 Task: Add an event with the title Second Marketing Campaign Planning, date '2023/11/21', time 9:15 AM to 11:15 AMand add a description: A Monthly Financial Review is a recurring meeting or process where the financial performance and health of an organization are assessed and analyzed. It provides a comprehensive overview of the company's financial status, including revenue, expenses, profitability, cash flow, and key financial metrics.Select event color  Sage . Add location for the event as: 321 Cap Ferrat, France, logged in from the account softage.7@softage.netand send the event invitation to softage.1@softage.net and softage.2@softage.net. Set a reminder for the event Doesn't repeat
Action: Mouse moved to (59, 83)
Screenshot: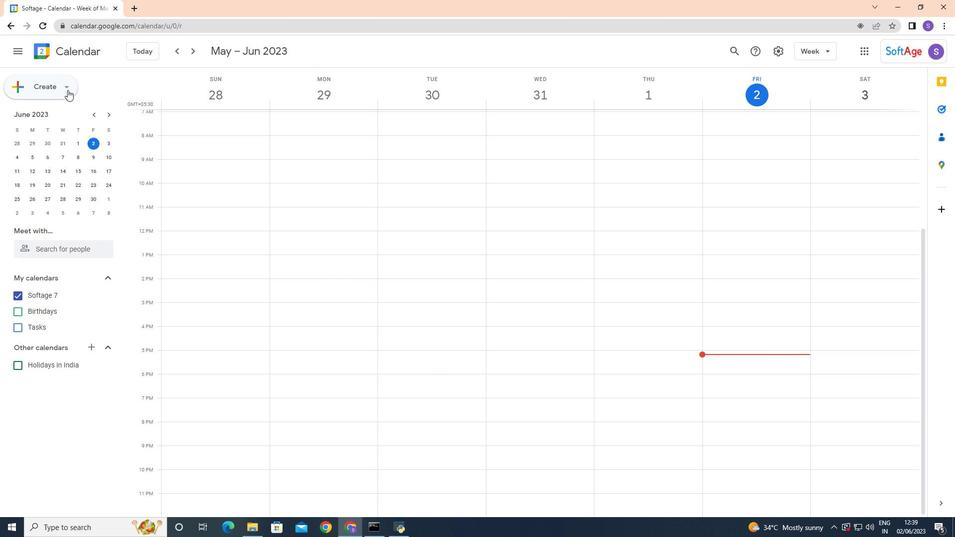 
Action: Mouse pressed left at (59, 83)
Screenshot: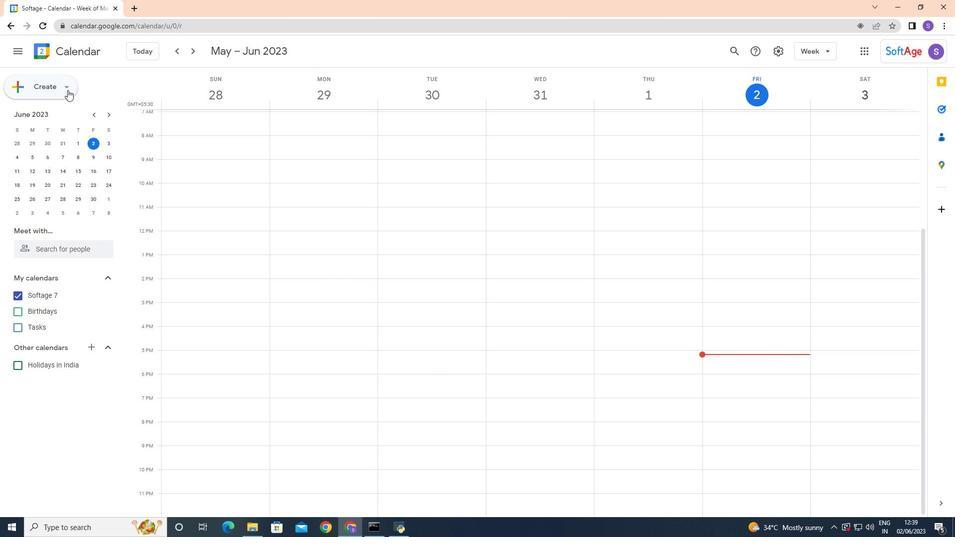 
Action: Mouse moved to (61, 112)
Screenshot: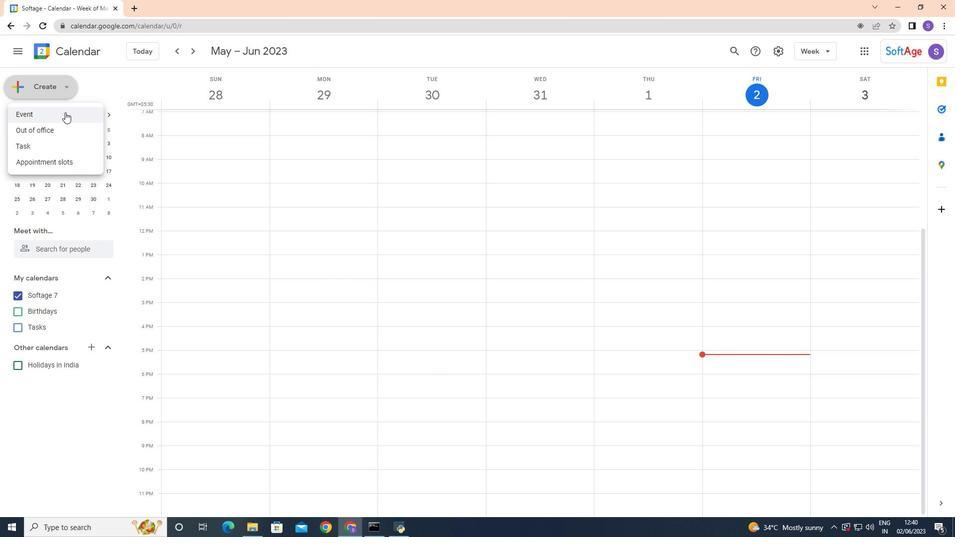 
Action: Mouse pressed left at (61, 112)
Screenshot: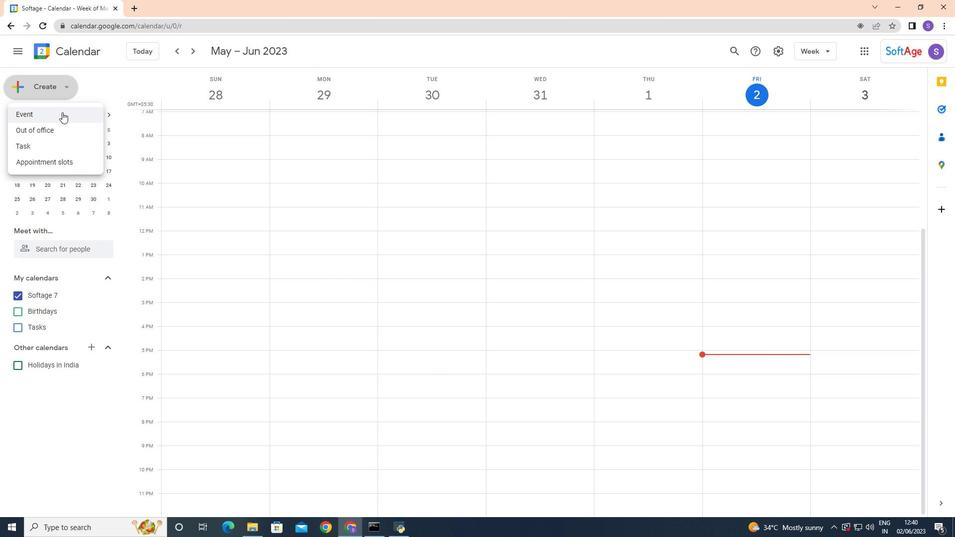 
Action: Mouse moved to (620, 391)
Screenshot: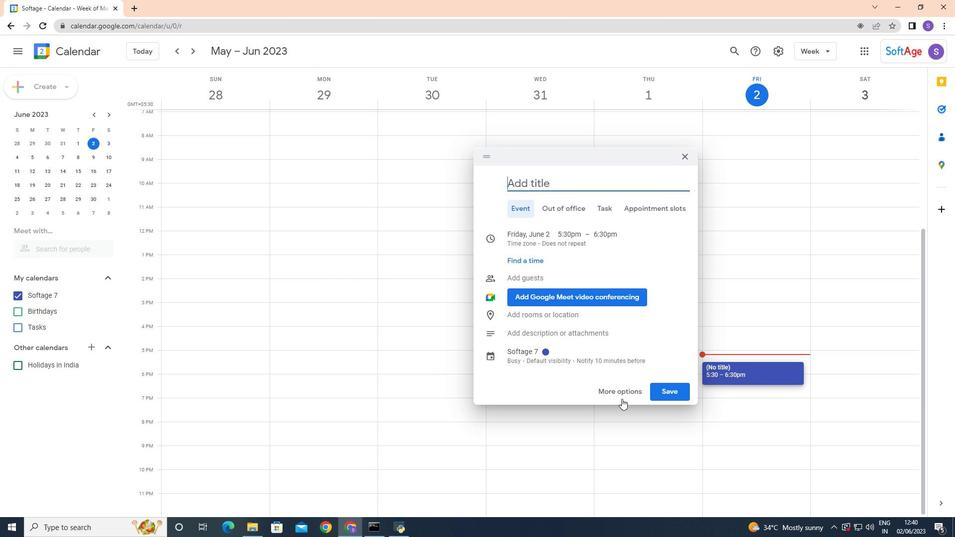 
Action: Mouse pressed left at (620, 391)
Screenshot: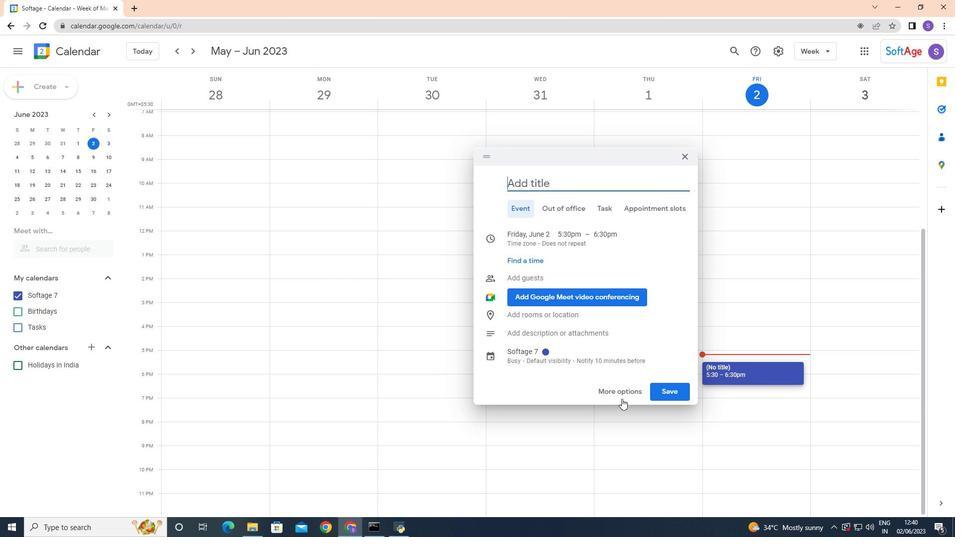 
Action: Mouse moved to (126, 57)
Screenshot: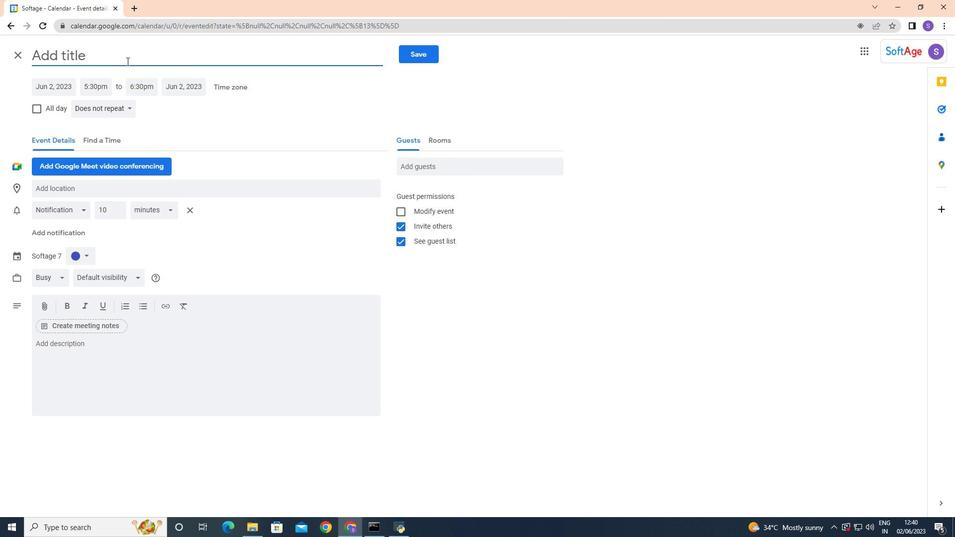 
Action: Mouse pressed left at (126, 57)
Screenshot: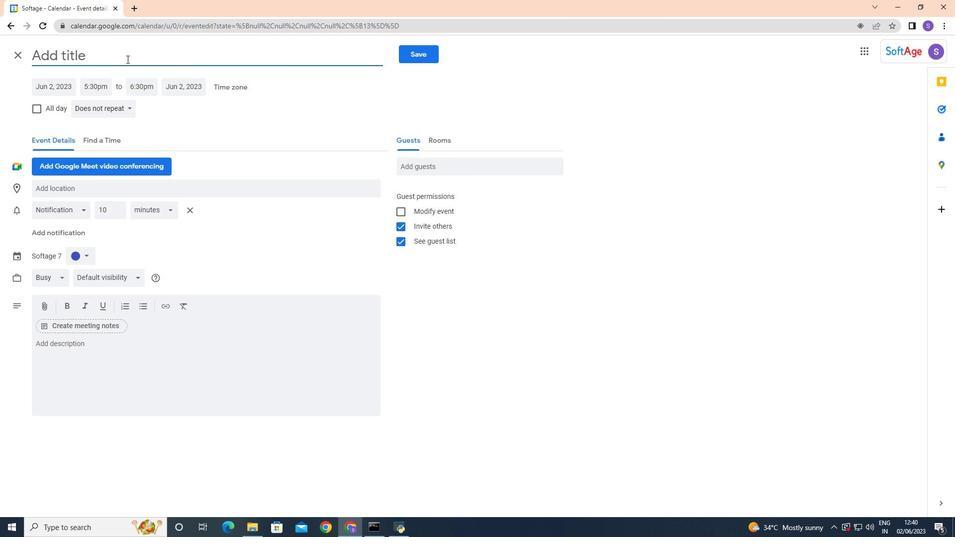 
Action: Key pressed <Key.shift>Second<Key.space><Key.shift>Marketing<Key.space><Key.shift>Campaign<Key.space><Key.shift>Planning
Screenshot: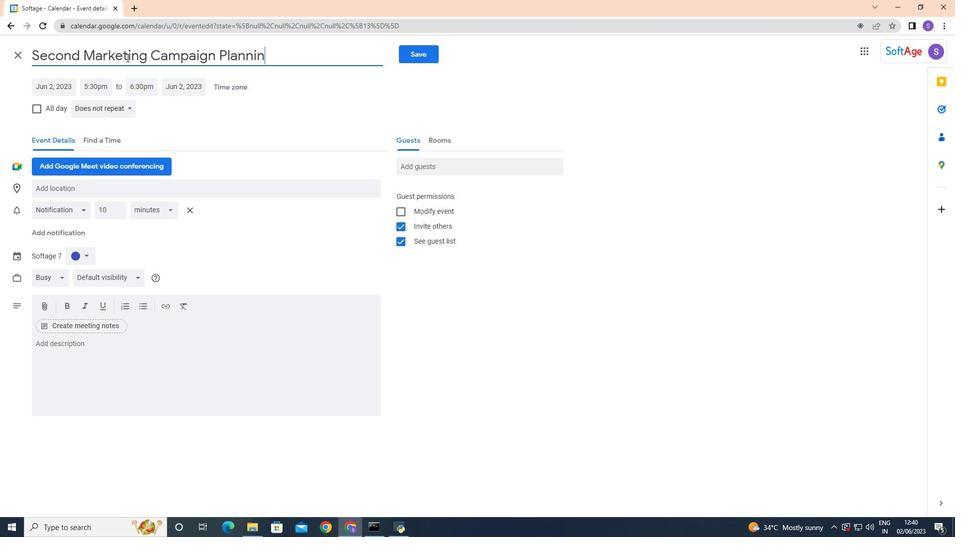 
Action: Mouse moved to (217, 115)
Screenshot: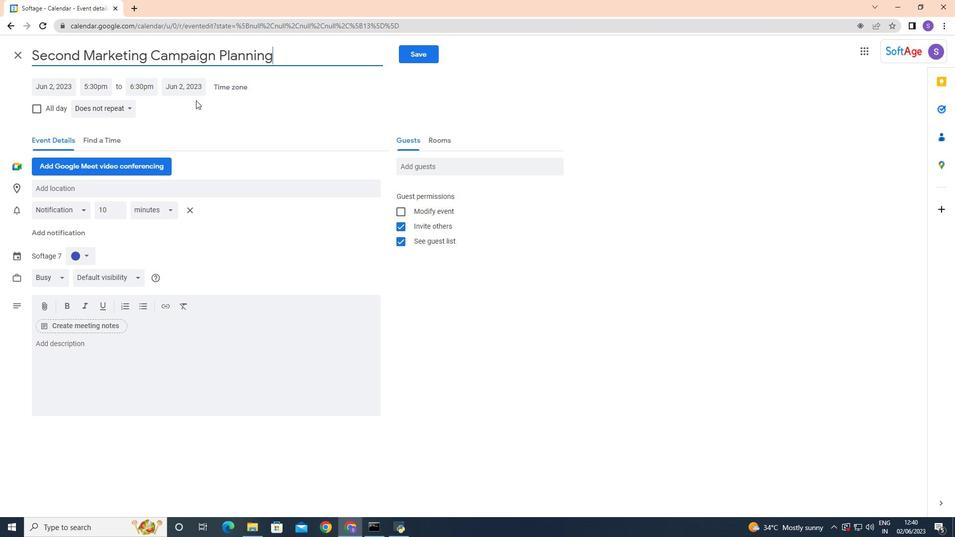 
Action: Mouse pressed left at (217, 115)
Screenshot: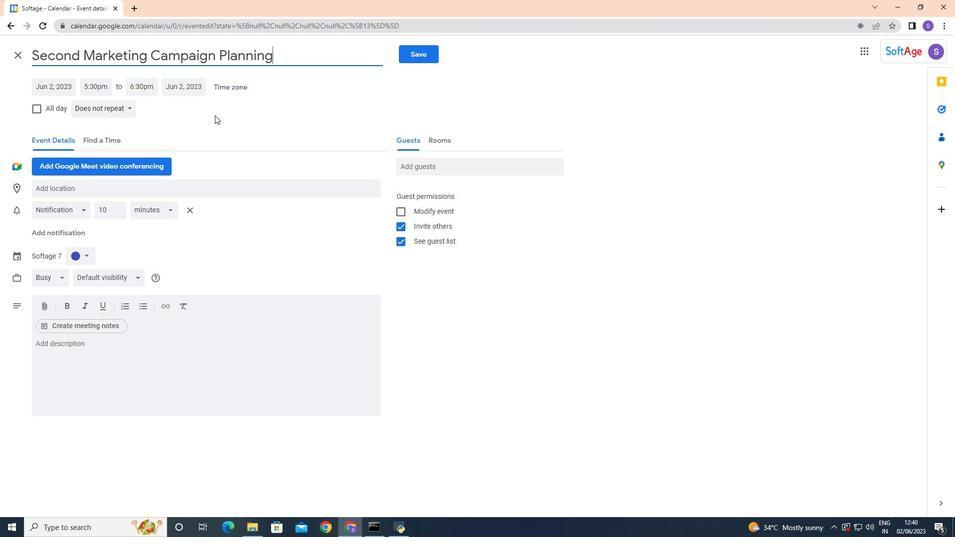 
Action: Mouse moved to (65, 85)
Screenshot: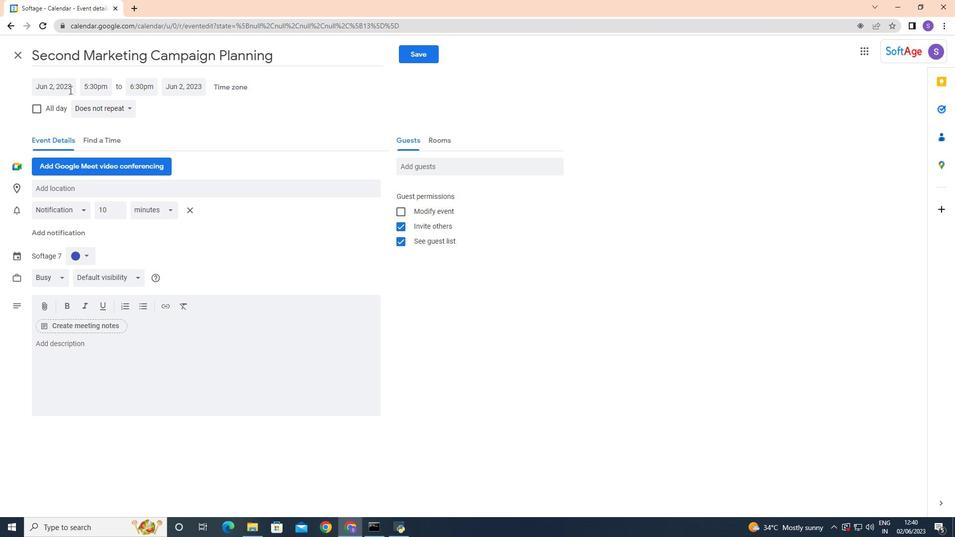
Action: Mouse pressed left at (65, 85)
Screenshot: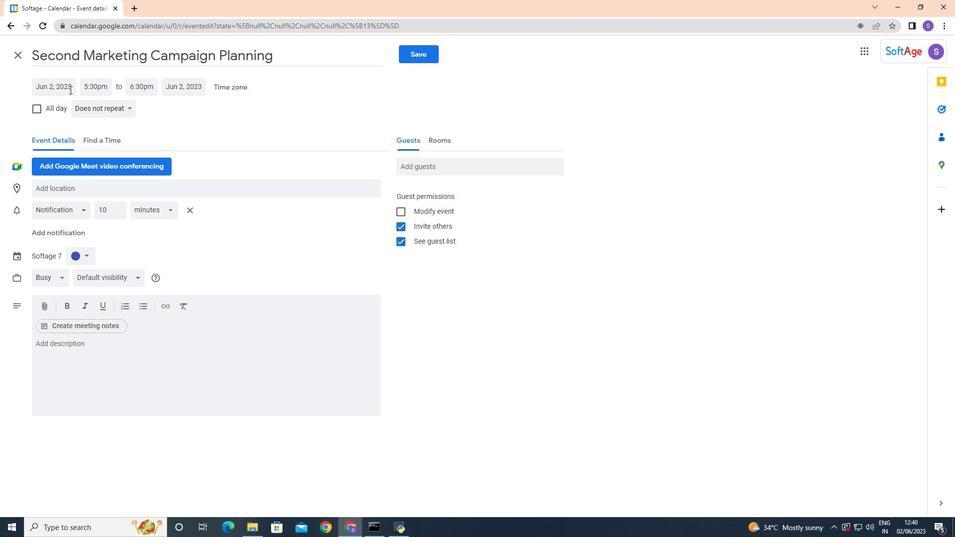 
Action: Mouse moved to (159, 107)
Screenshot: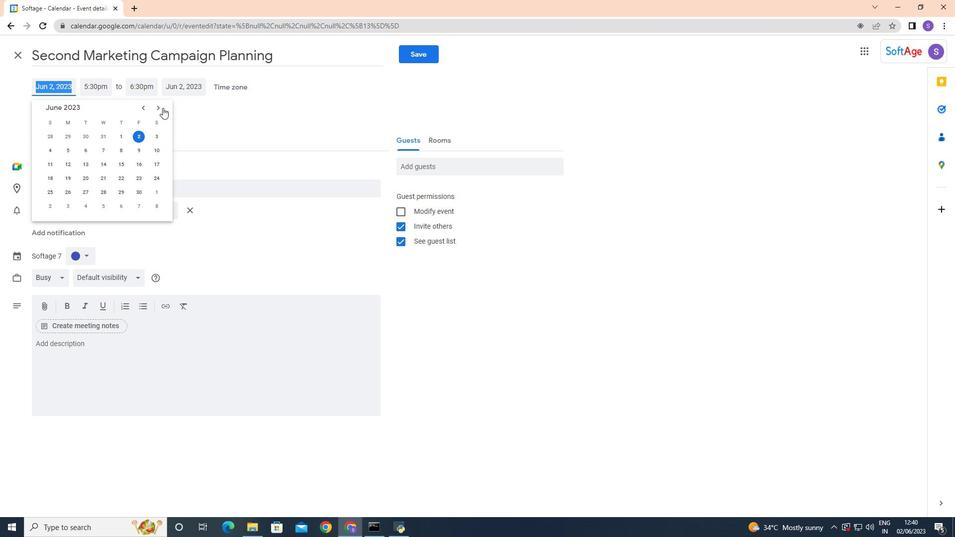 
Action: Mouse pressed left at (159, 107)
Screenshot: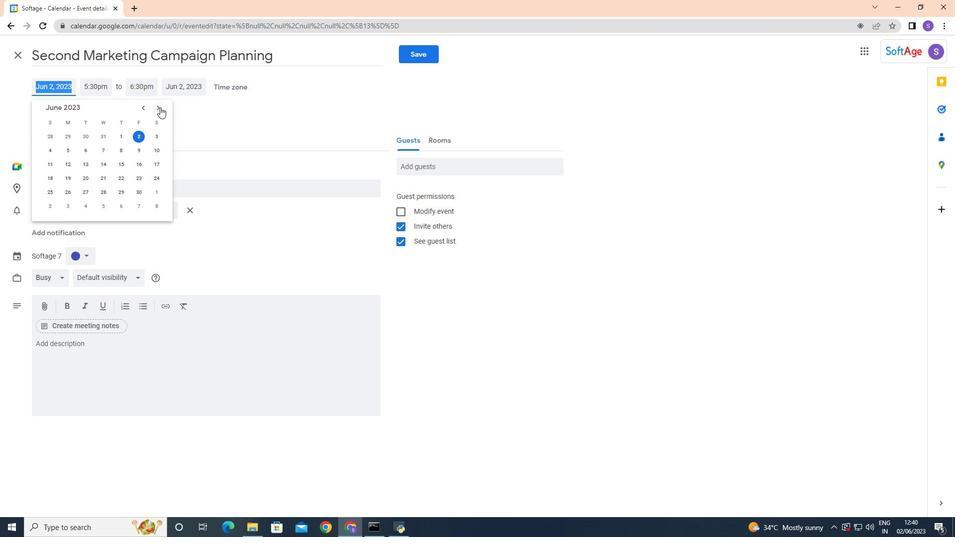 
Action: Mouse pressed left at (159, 107)
Screenshot: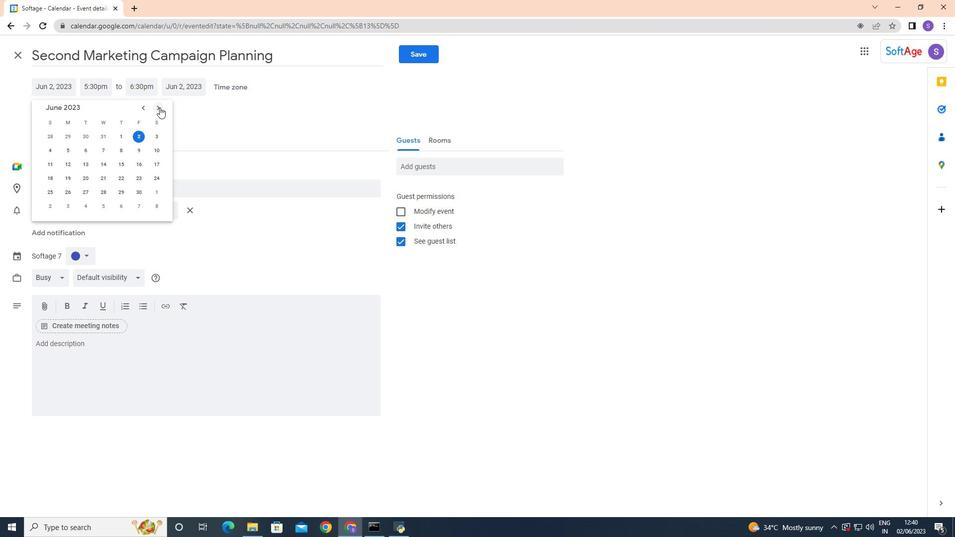 
Action: Mouse pressed left at (159, 107)
Screenshot: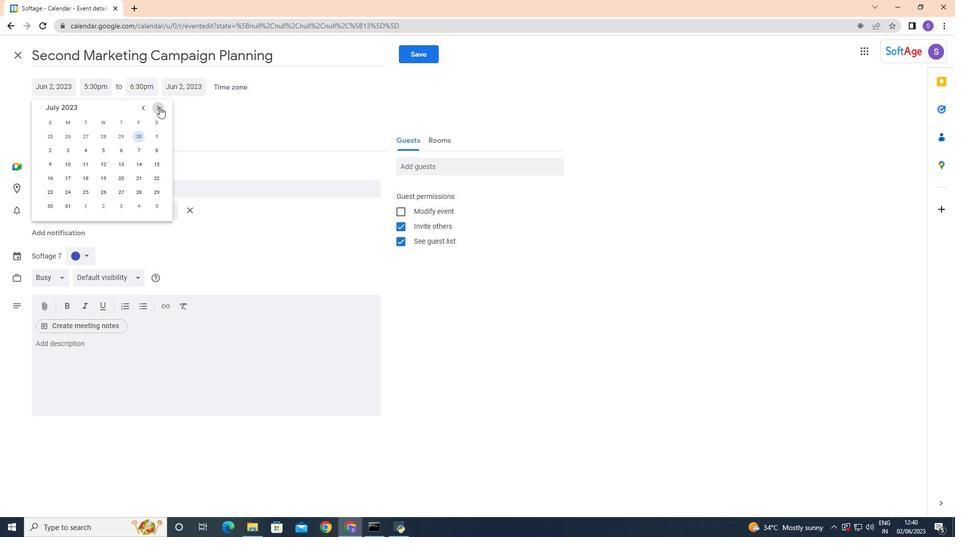 
Action: Mouse pressed left at (159, 107)
Screenshot: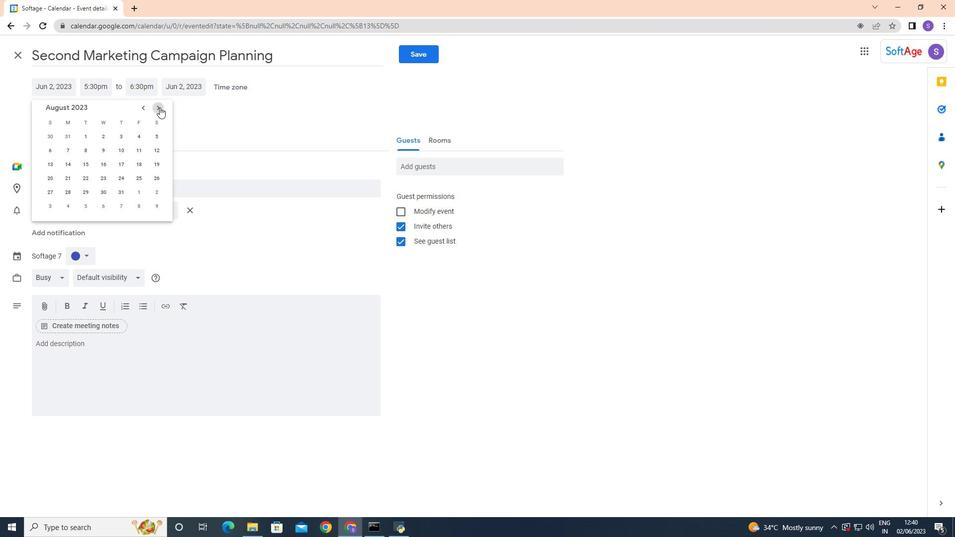 
Action: Mouse pressed left at (159, 107)
Screenshot: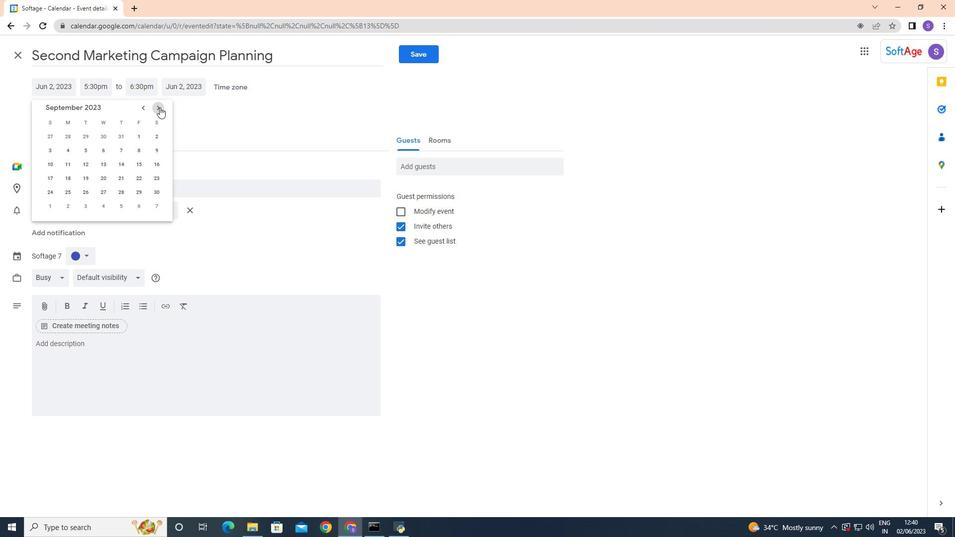 
Action: Mouse moved to (87, 178)
Screenshot: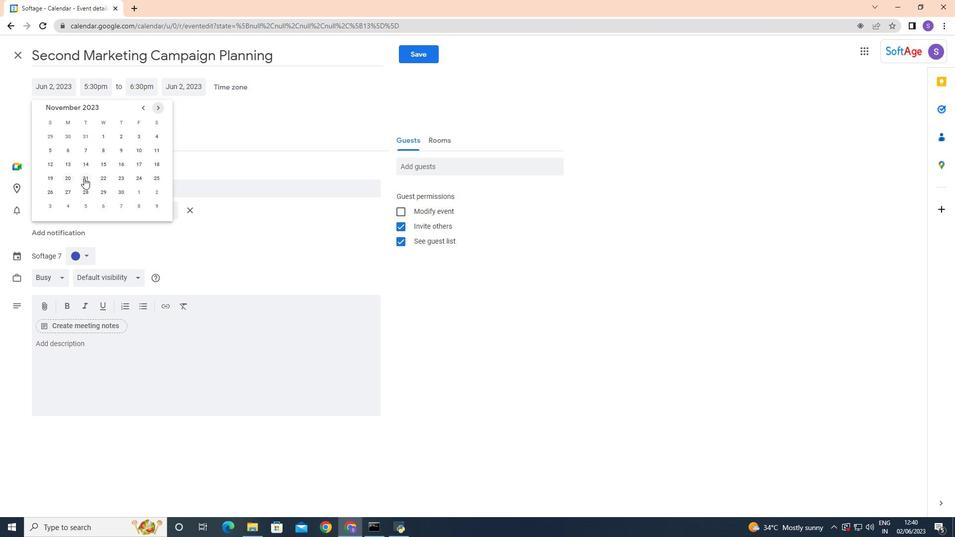 
Action: Mouse pressed left at (87, 178)
Screenshot: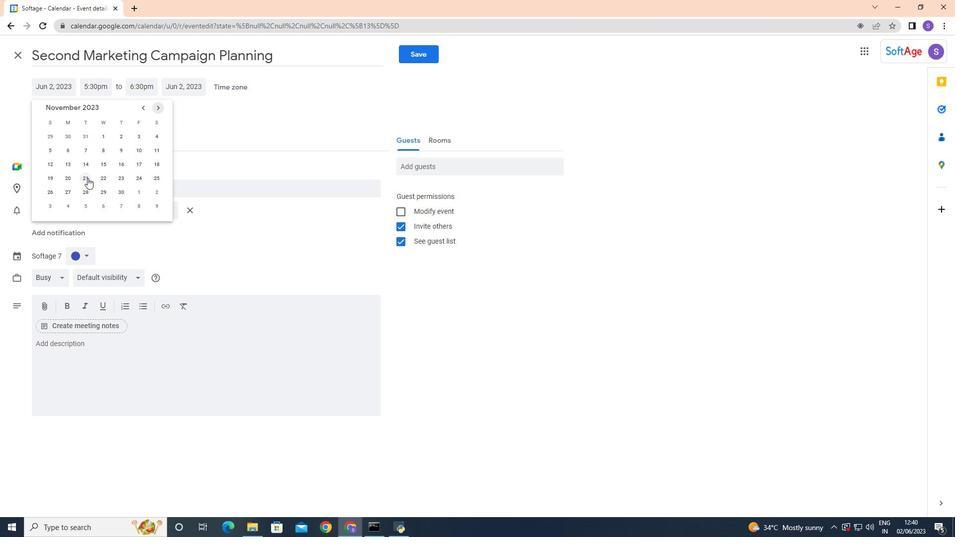 
Action: Mouse moved to (97, 88)
Screenshot: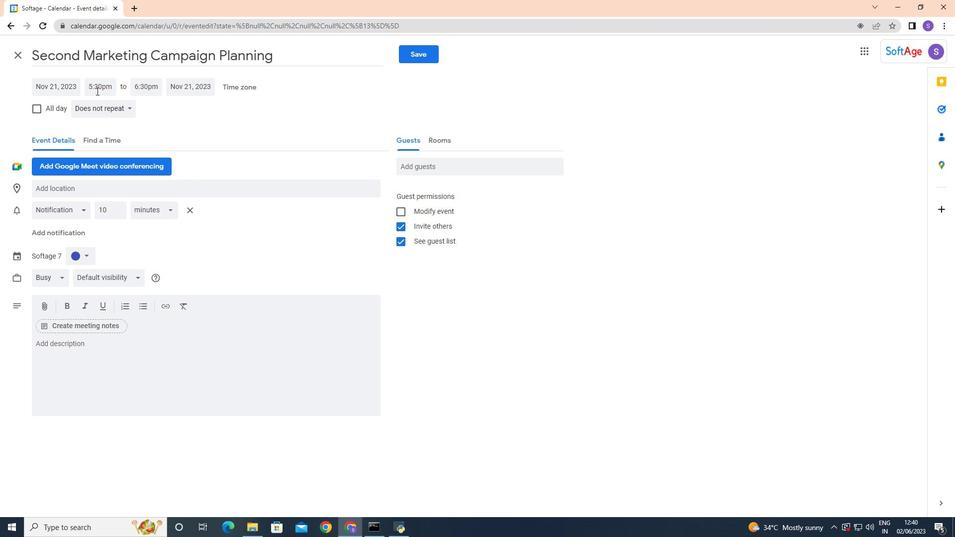 
Action: Mouse pressed left at (97, 88)
Screenshot: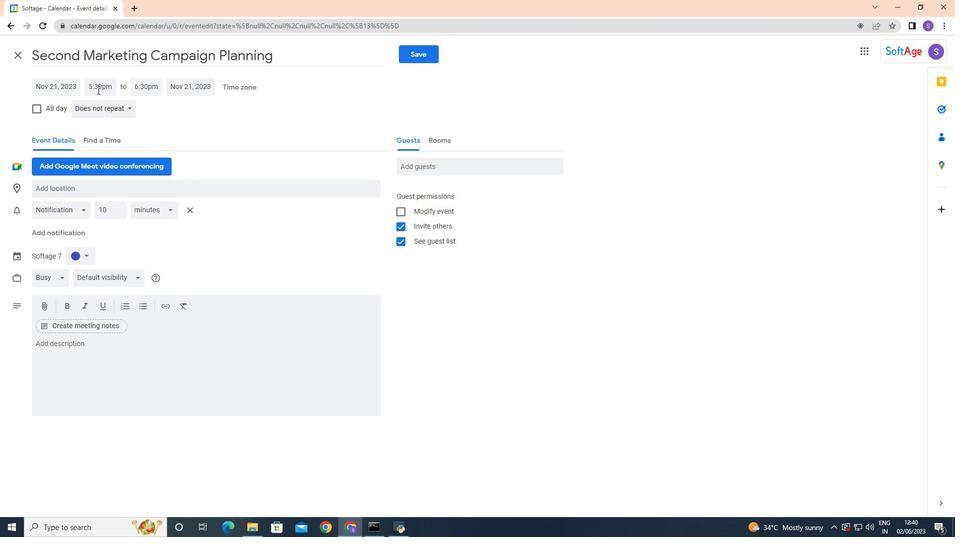 
Action: Mouse moved to (112, 145)
Screenshot: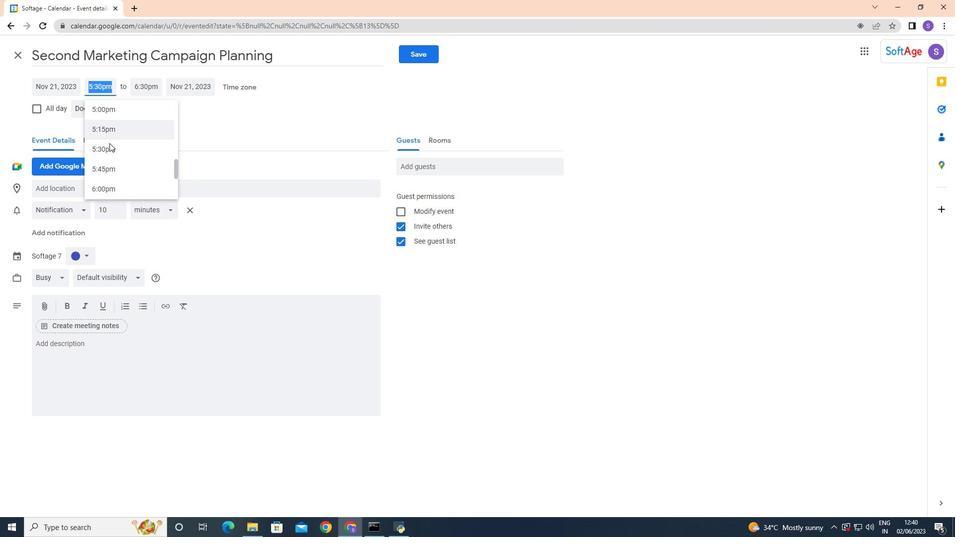 
Action: Mouse scrolled (112, 146) with delta (0, 0)
Screenshot: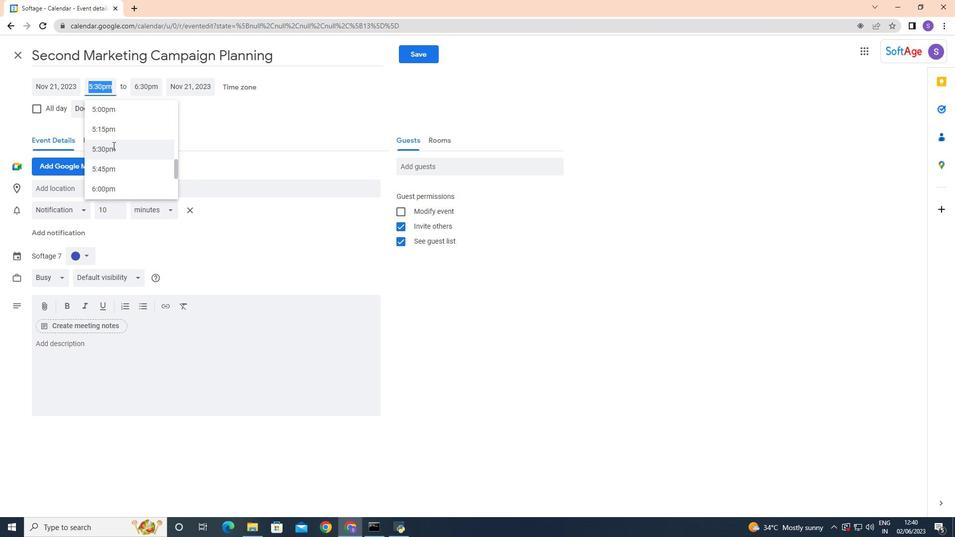 
Action: Mouse scrolled (112, 146) with delta (0, 0)
Screenshot: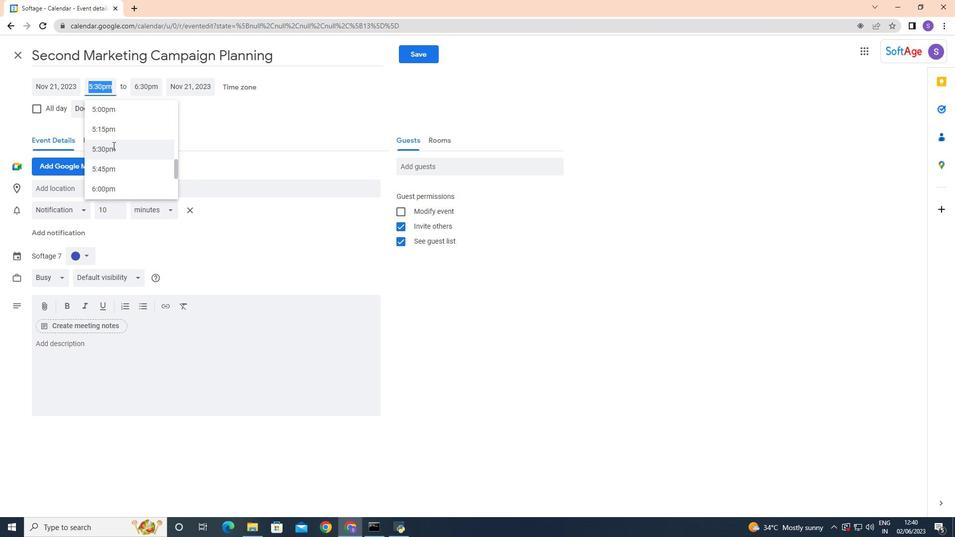 
Action: Mouse moved to (115, 147)
Screenshot: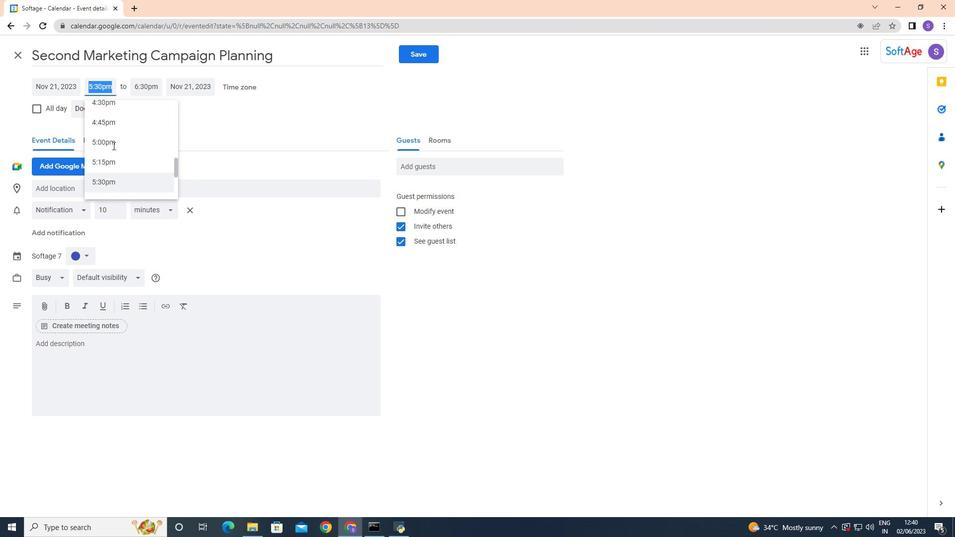 
Action: Mouse scrolled (115, 148) with delta (0, 0)
Screenshot: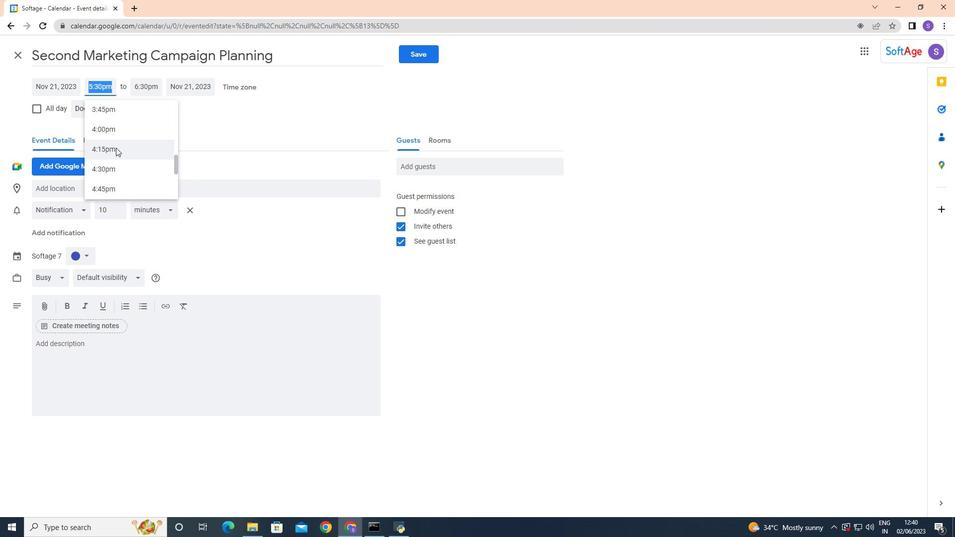 
Action: Mouse scrolled (115, 148) with delta (0, 0)
Screenshot: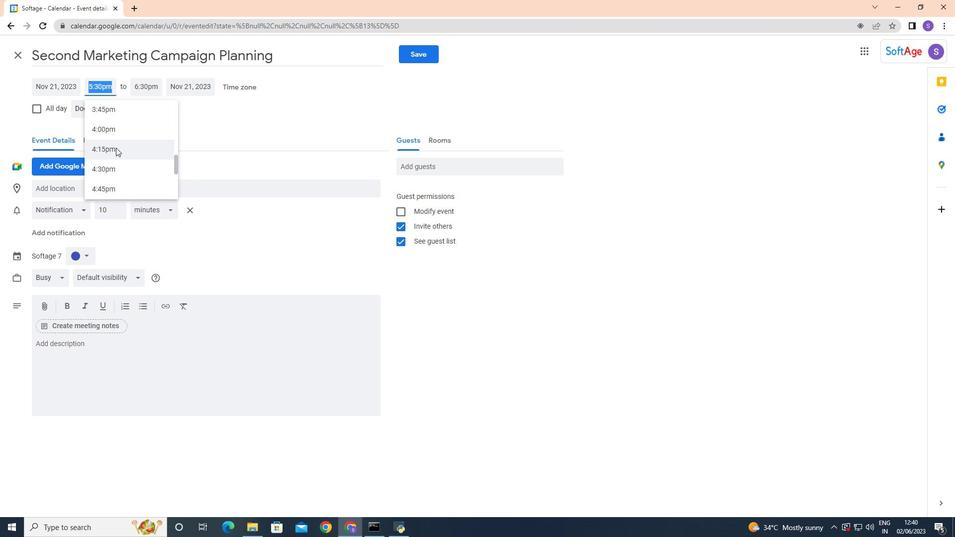 
Action: Mouse scrolled (115, 148) with delta (0, 0)
Screenshot: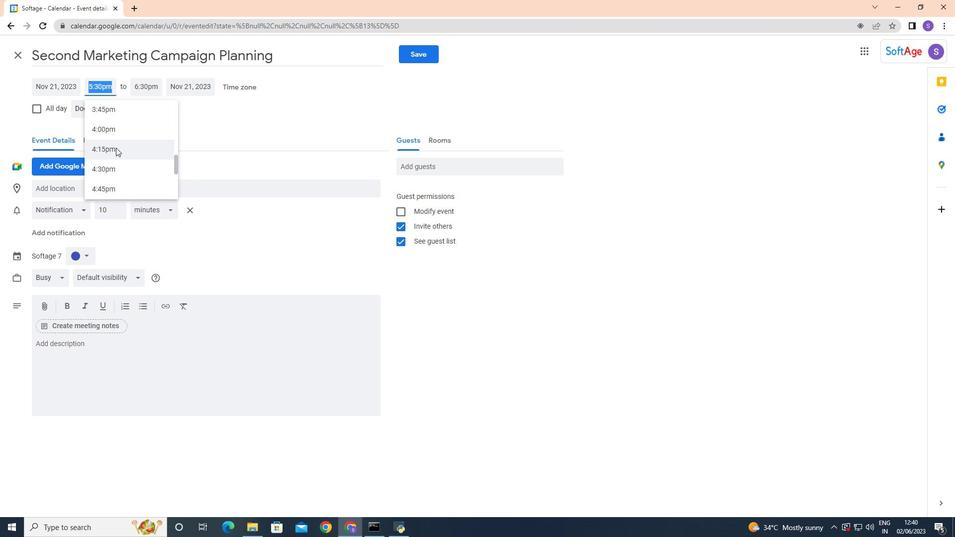 
Action: Mouse moved to (117, 155)
Screenshot: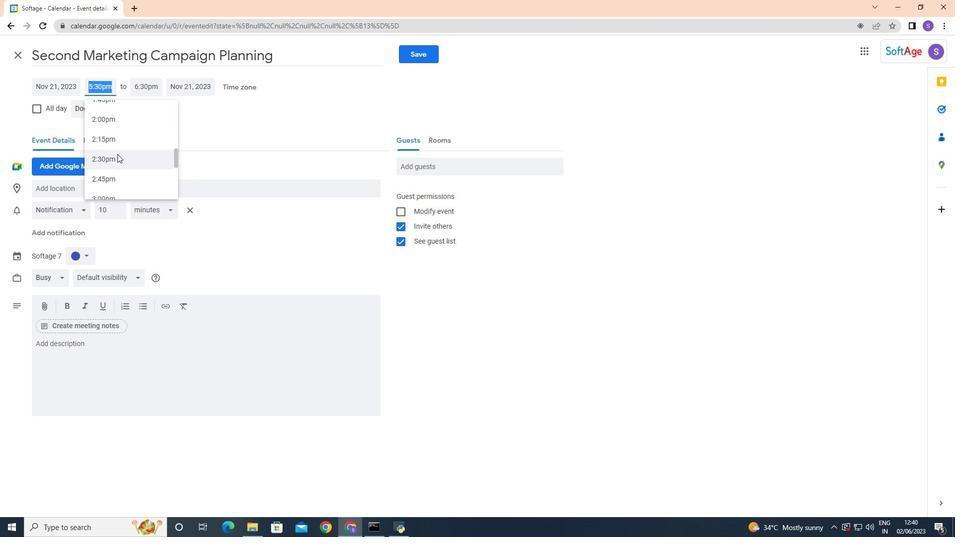 
Action: Mouse scrolled (117, 156) with delta (0, 0)
Screenshot: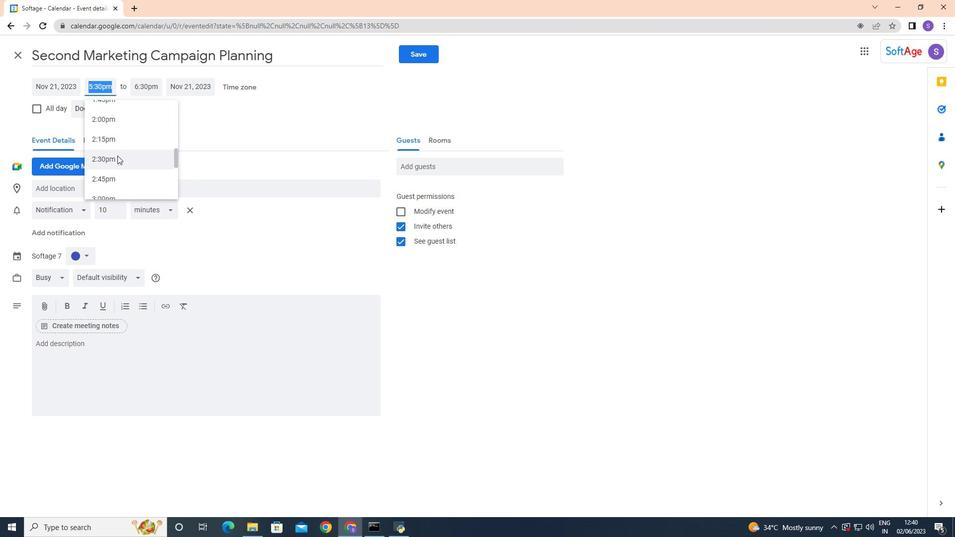 
Action: Mouse scrolled (117, 156) with delta (0, 0)
Screenshot: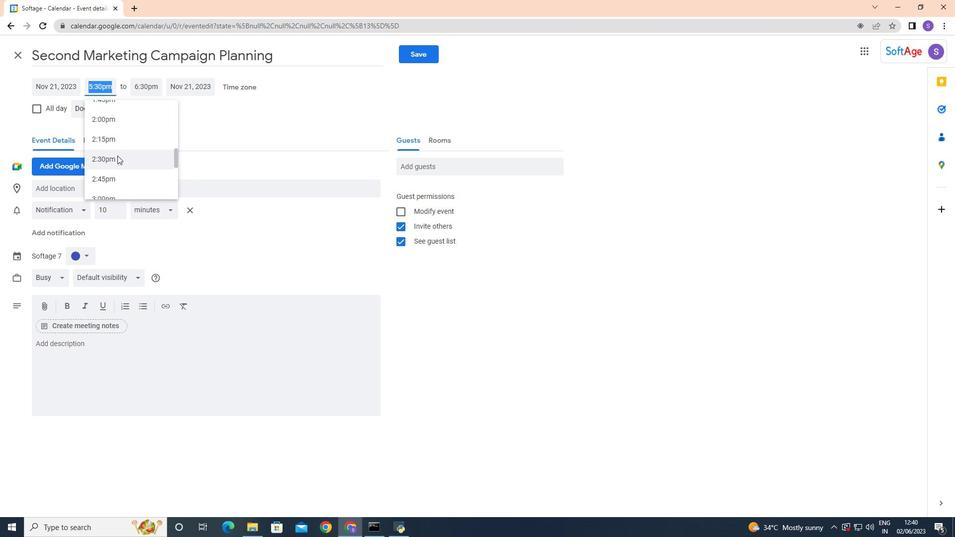 
Action: Mouse scrolled (117, 156) with delta (0, 0)
Screenshot: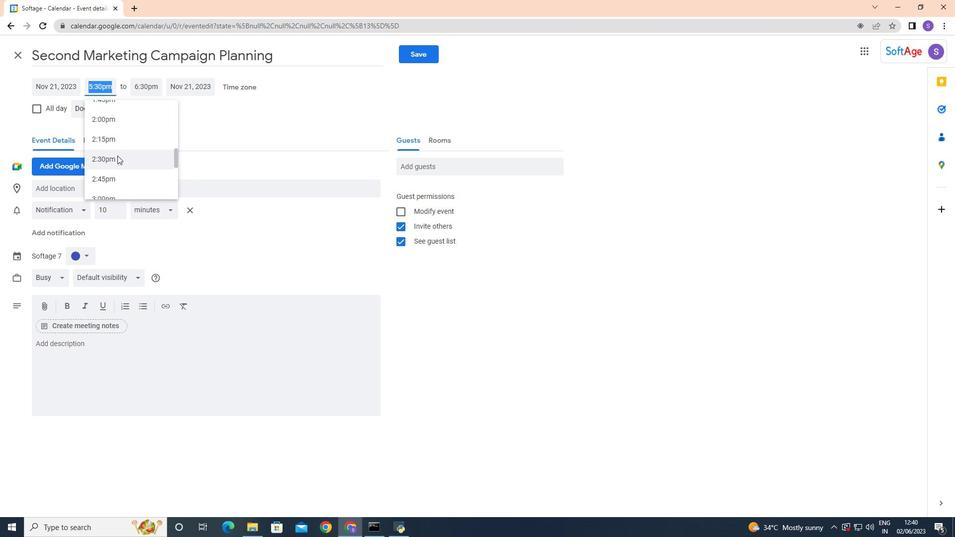 
Action: Mouse scrolled (117, 156) with delta (0, 0)
Screenshot: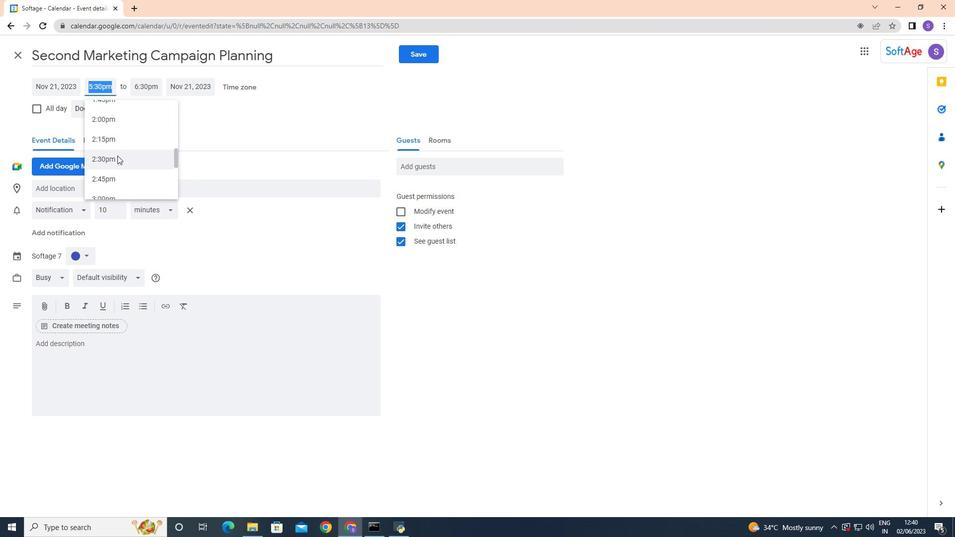 
Action: Mouse moved to (118, 155)
Screenshot: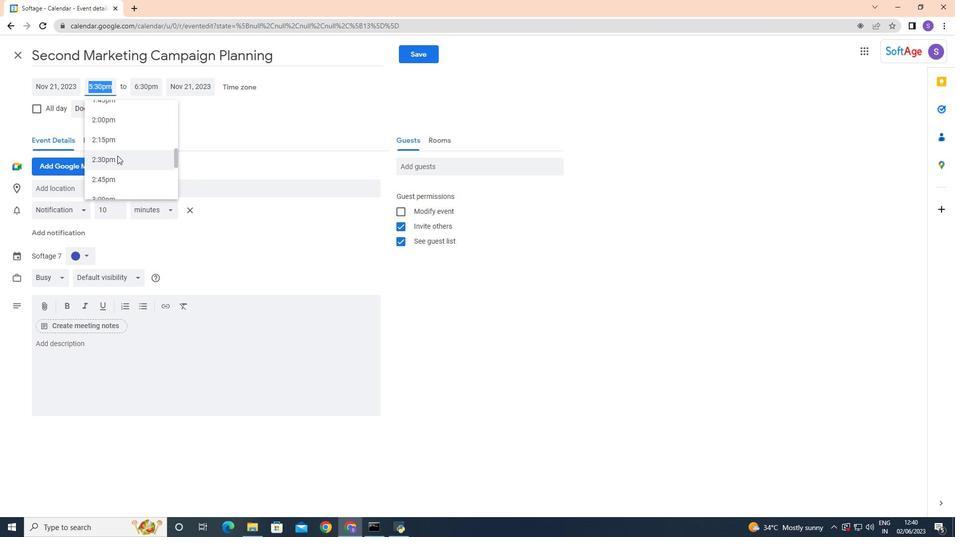 
Action: Mouse scrolled (118, 156) with delta (0, 0)
Screenshot: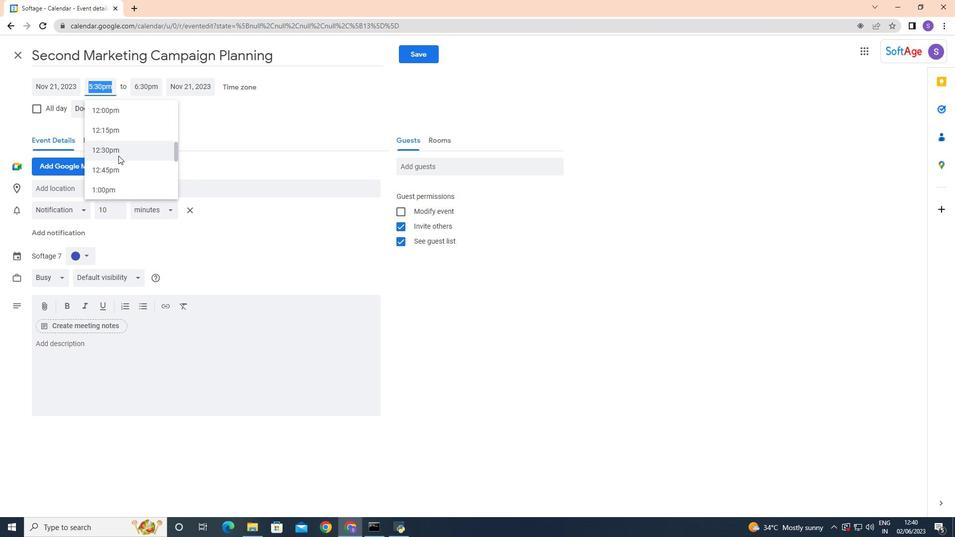 
Action: Mouse scrolled (118, 156) with delta (0, 0)
Screenshot: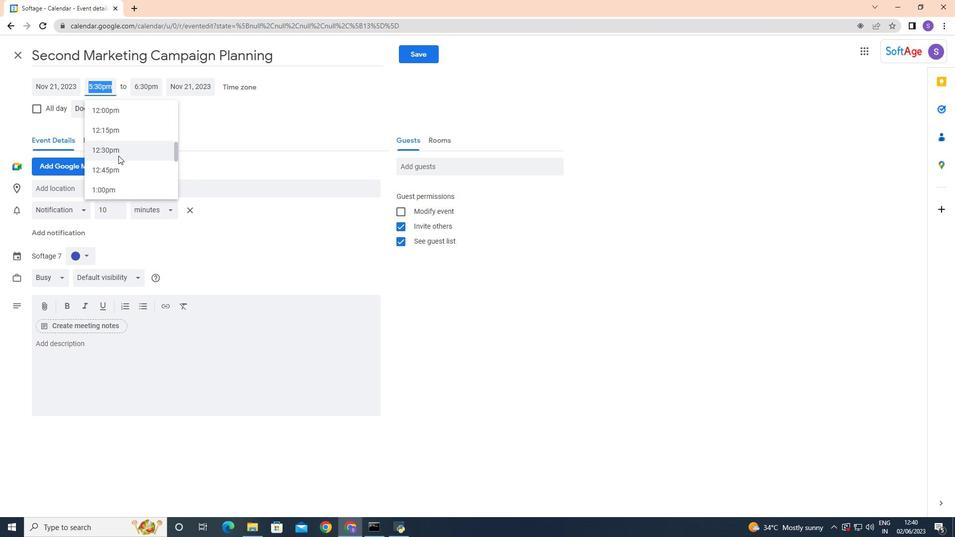 
Action: Mouse scrolled (118, 156) with delta (0, 0)
Screenshot: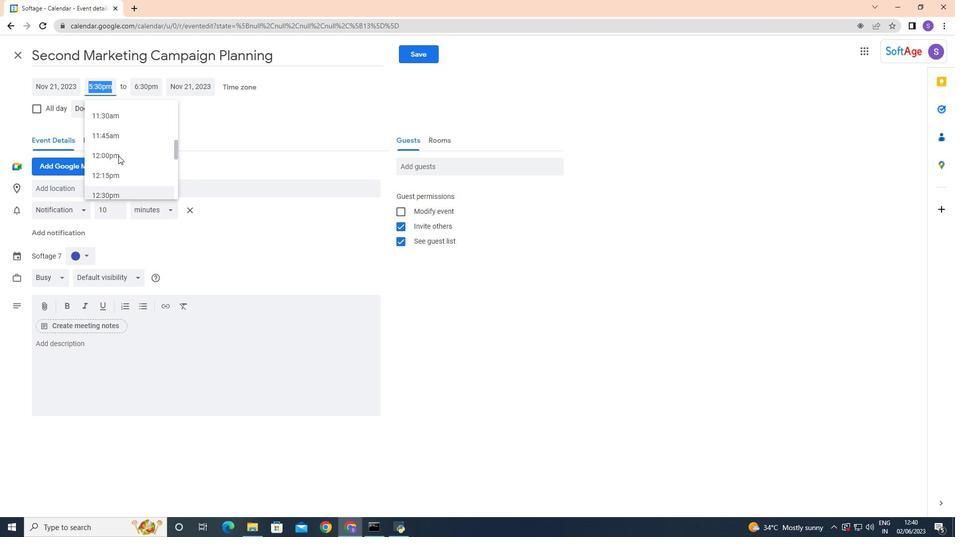 
Action: Mouse moved to (116, 151)
Screenshot: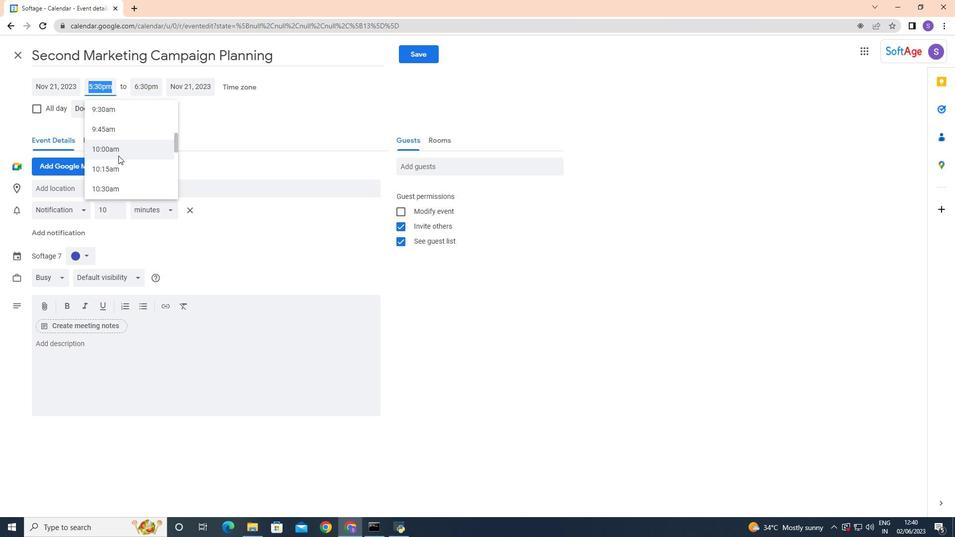 
Action: Mouse scrolled (116, 151) with delta (0, 0)
Screenshot: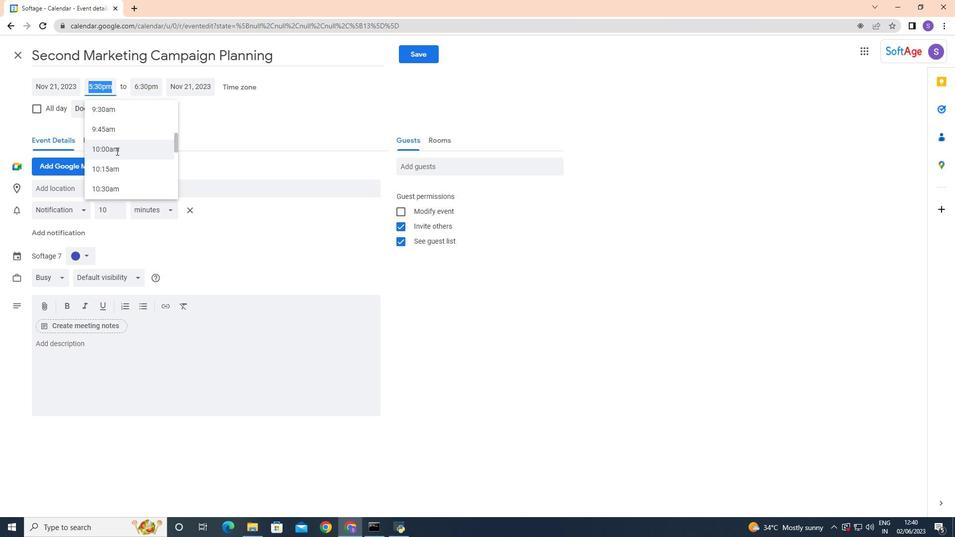 
Action: Mouse scrolled (116, 151) with delta (0, 0)
Screenshot: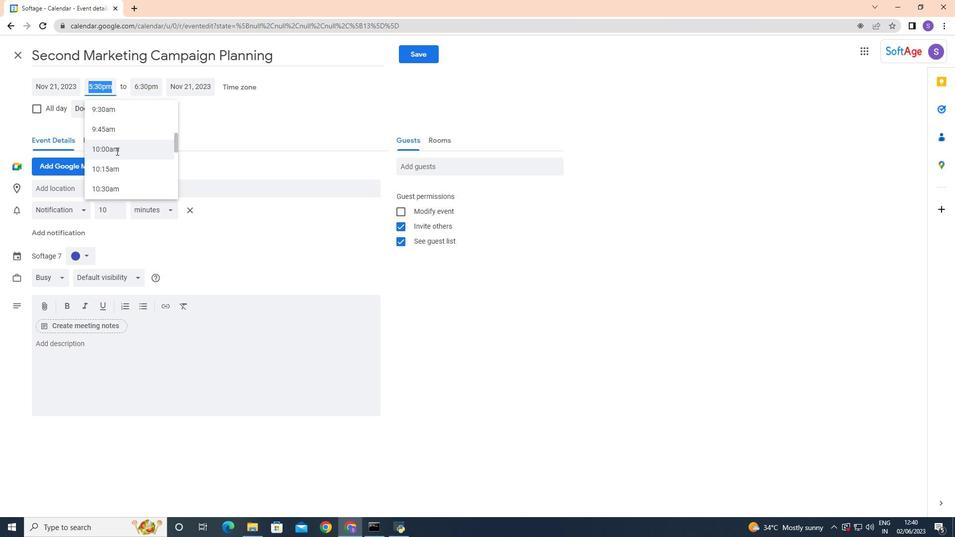 
Action: Mouse scrolled (116, 151) with delta (0, 0)
Screenshot: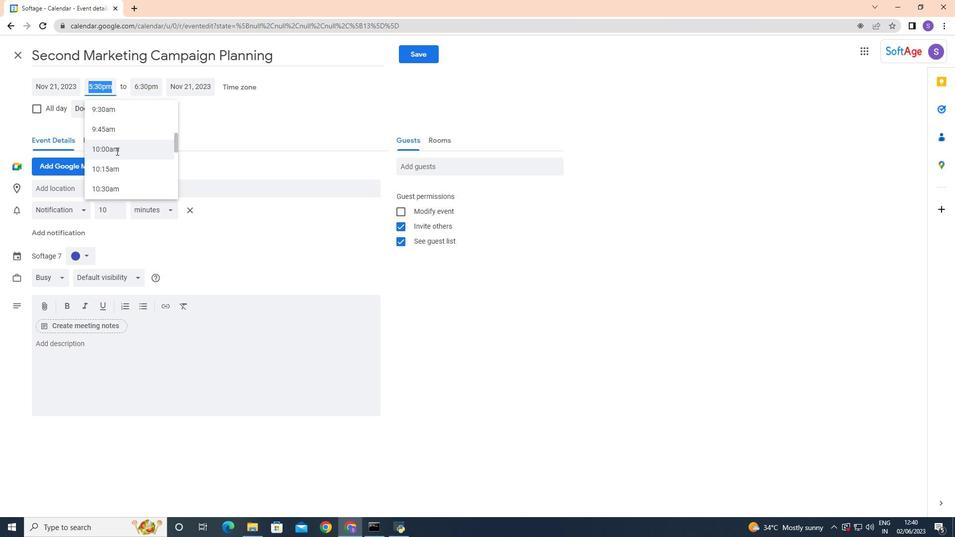 
Action: Mouse moved to (121, 167)
Screenshot: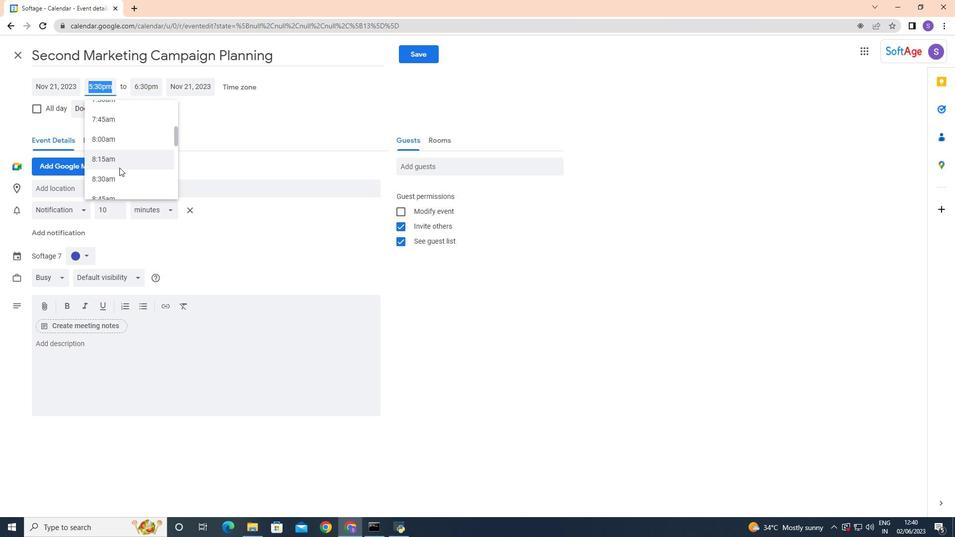 
Action: Mouse scrolled (121, 166) with delta (0, 0)
Screenshot: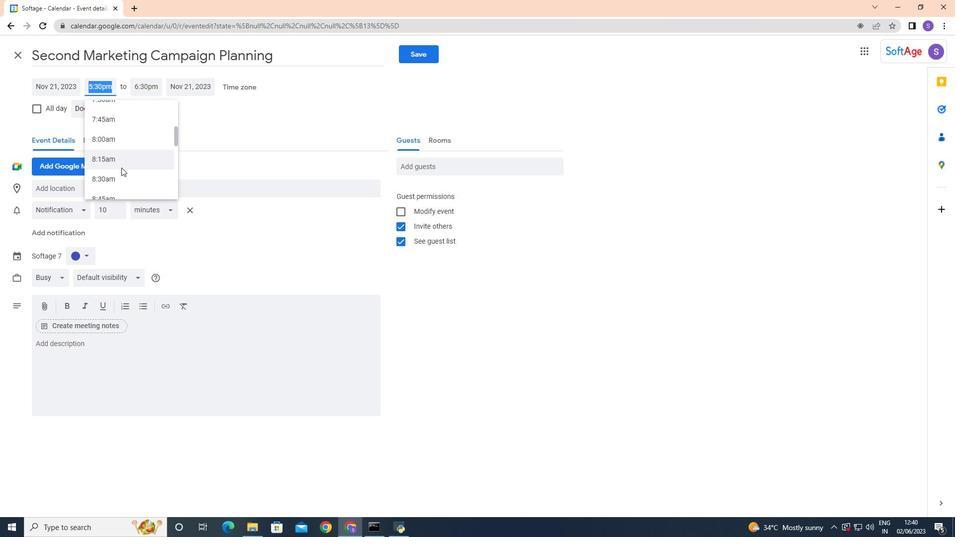 
Action: Mouse moved to (112, 187)
Screenshot: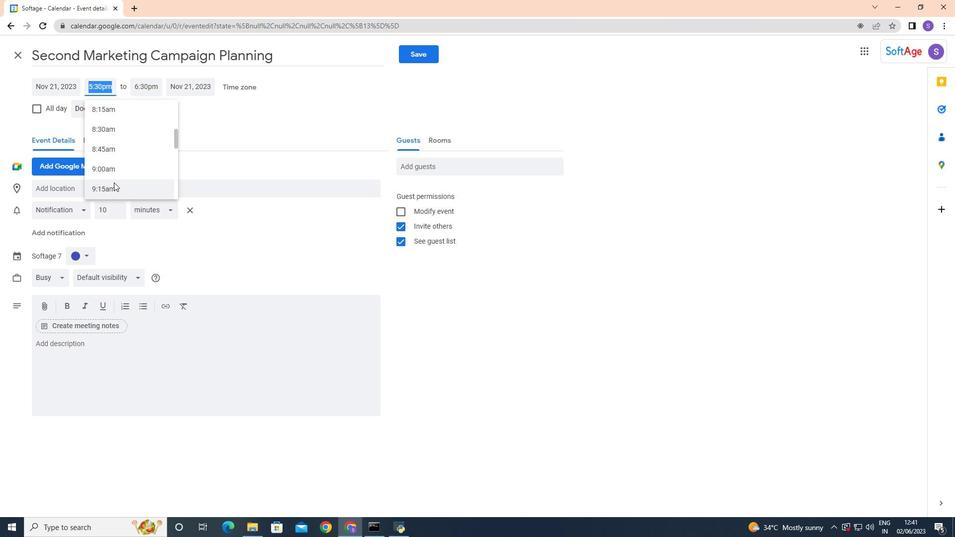 
Action: Mouse pressed left at (112, 187)
Screenshot: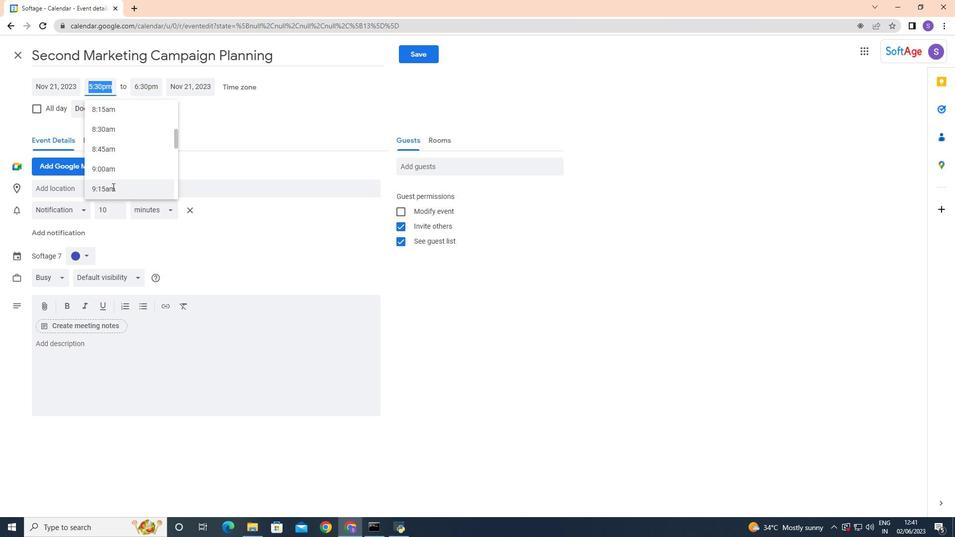
Action: Mouse moved to (148, 89)
Screenshot: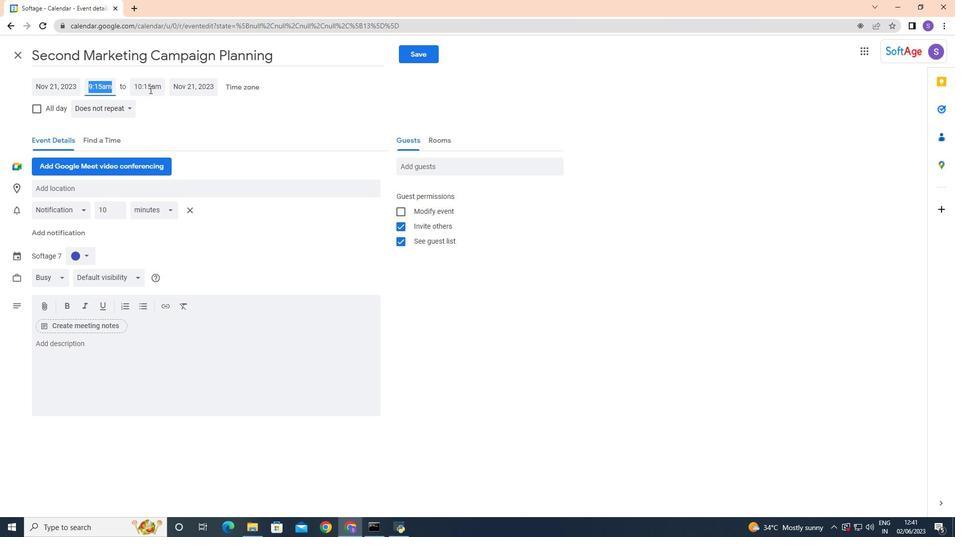 
Action: Mouse pressed left at (148, 89)
Screenshot: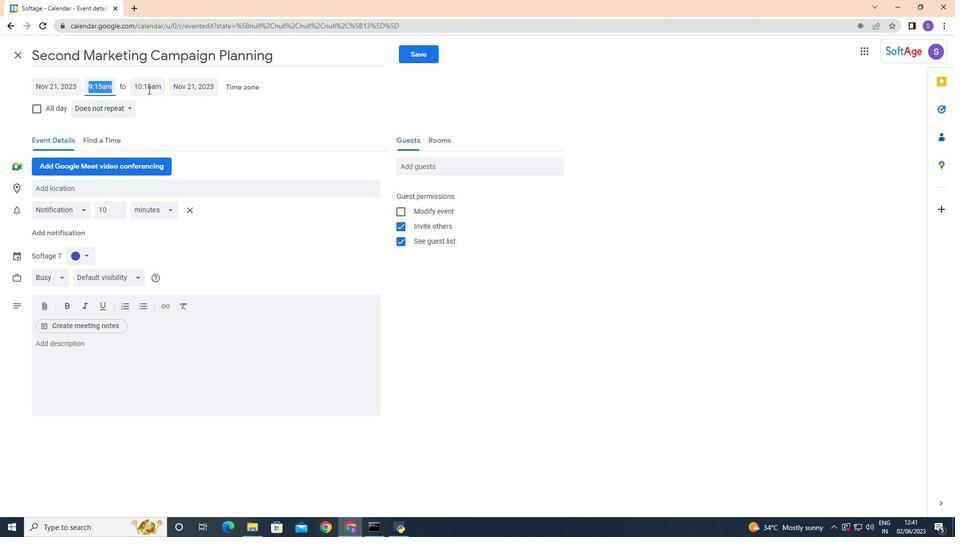 
Action: Mouse moved to (160, 193)
Screenshot: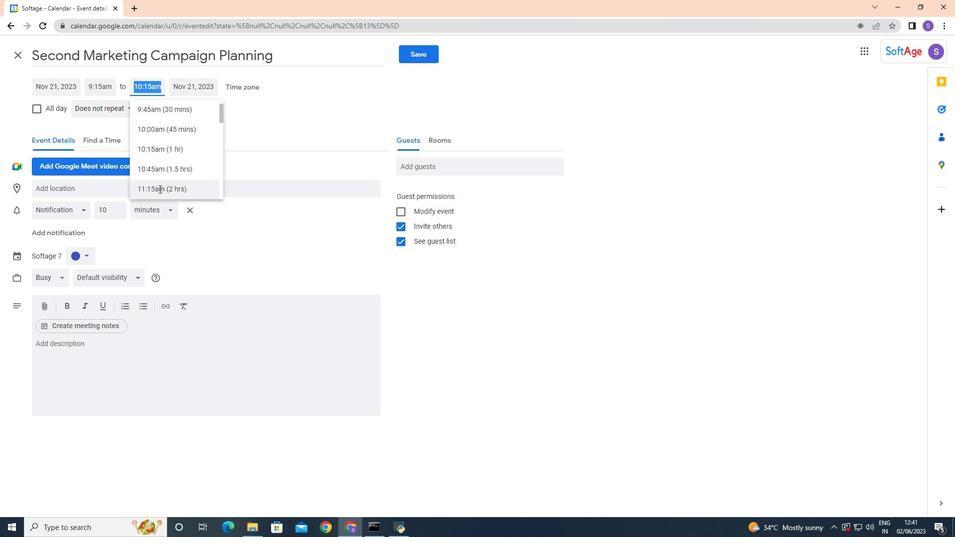 
Action: Mouse pressed left at (160, 193)
Screenshot: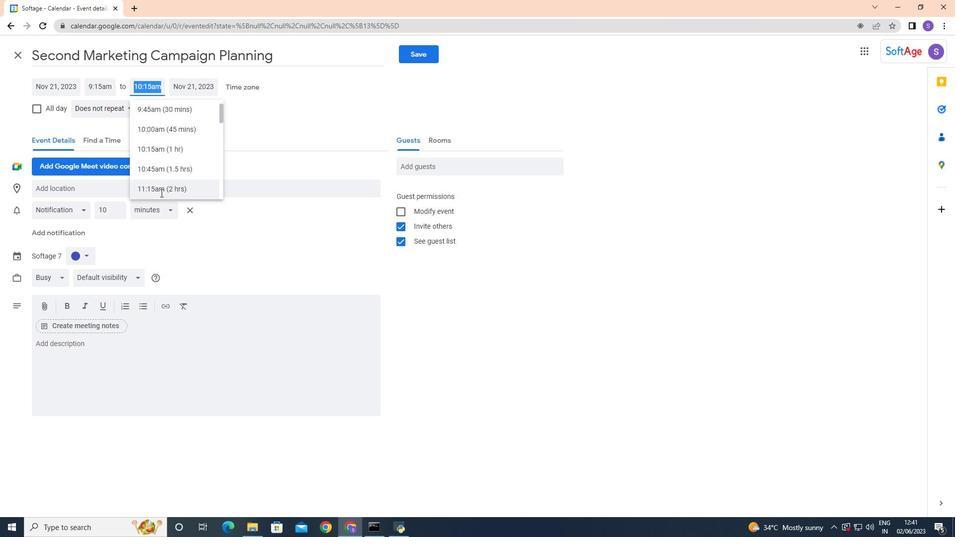 
Action: Mouse moved to (212, 131)
Screenshot: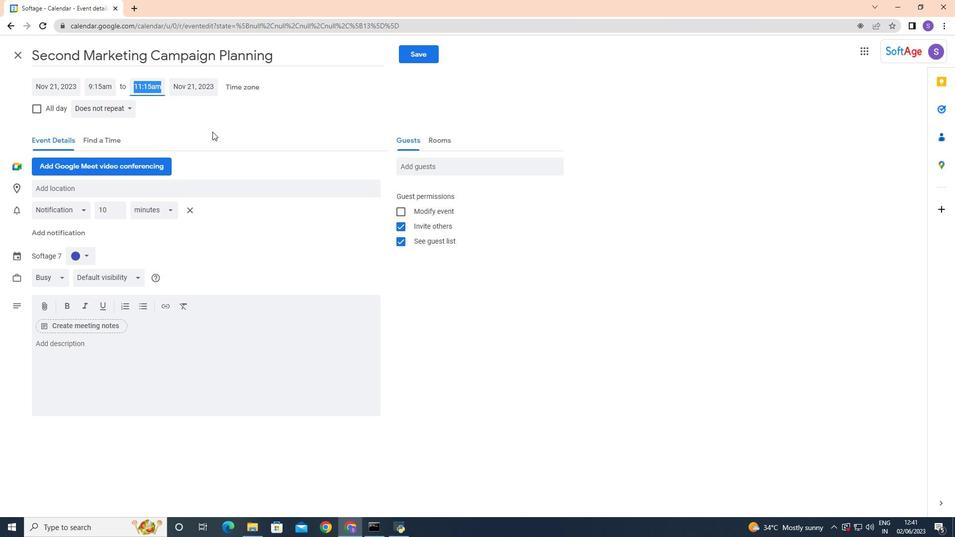 
Action: Mouse pressed left at (212, 131)
Screenshot: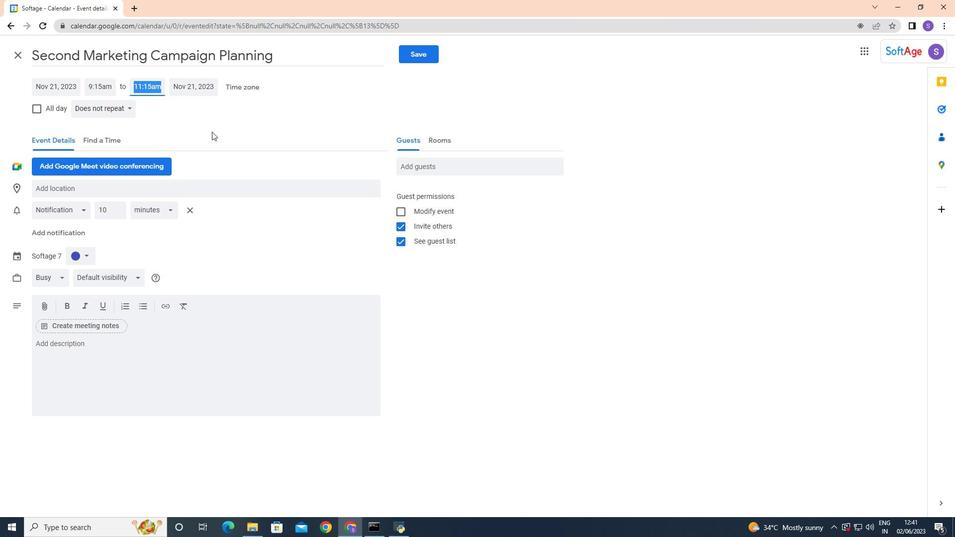 
Action: Mouse moved to (127, 339)
Screenshot: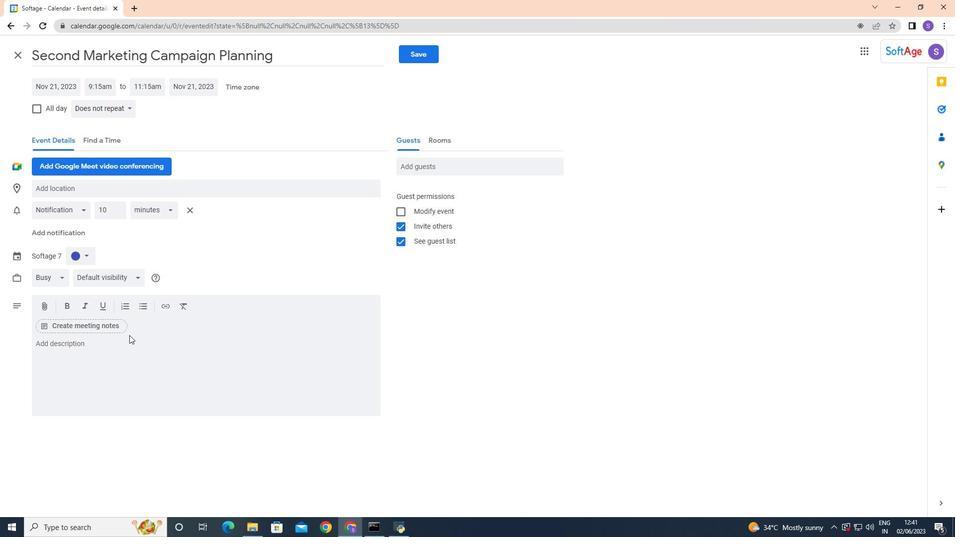 
Action: Mouse pressed left at (127, 339)
Screenshot: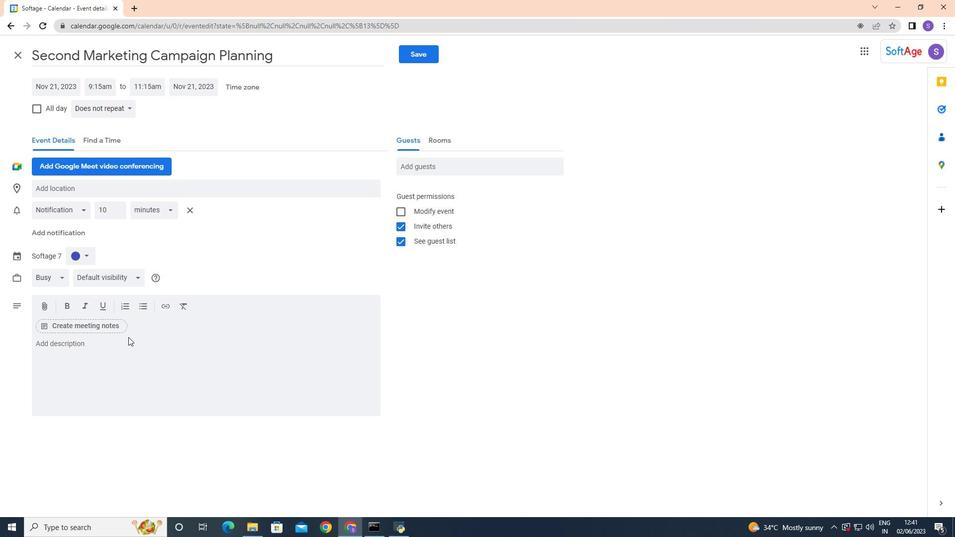 
Action: Mouse moved to (130, 328)
Screenshot: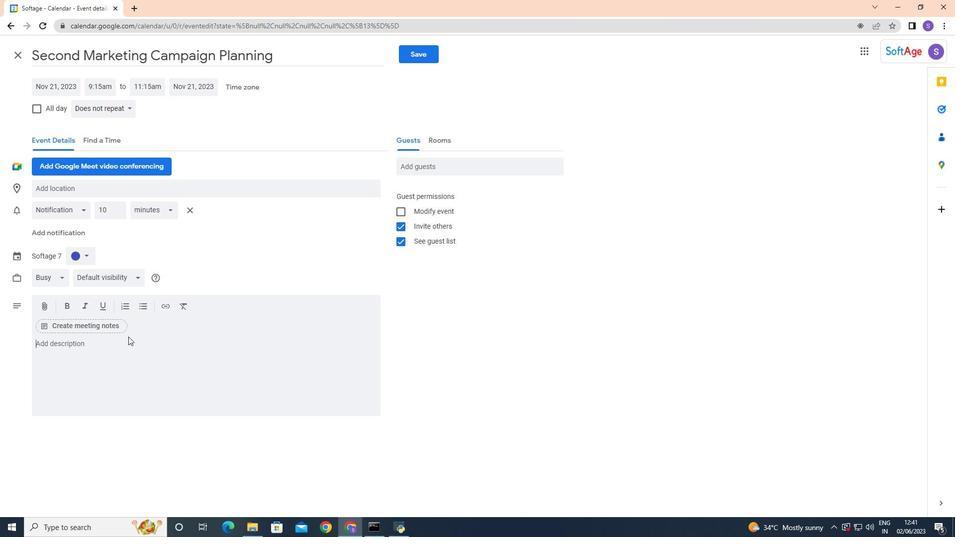 
Action: Key pressed <Key.caps_lock>A<Key.caps_lock><Key.space><Key.caps_lock>M<Key.caps_lock>onthly<Key.space><Key.caps_lock>FI<Key.backspace><Key.caps_lock>inancial<Key.space><Key.caps_lock>T<Key.backspace>R<Key.caps_lock>eview<Key.space>is<Key.space>a<Key.space>recurring<Key.space>meeting<Key.space>or<Key.space>procedd<Key.backspace><Key.backspace>ss<Key.space>where<Key.space>the<Key.space>financial<Key.space>performance<Key.space>and<Key.space>health<Key.space>of<Key.space>an<Key.space>organization<Key.space>are<Key.space>assessed<Key.space>and<Key.space>analyzed.<Key.space><Key.caps_lock>I<Key.caps_lock>t<Key.space>proci<Key.backspace><Key.backspace>vides<Key.space>a<Key.space>comprehensive<Key.space>overview<Key.space>of<Key.space>the<Key.space>company's<Key.space>financial<Key.space>status<Key.space><Key.backspace>,<Key.space>including<Key.space>revenue<Key.space><Key.backspace>,<Key.space>expenses,<Key.space>profitability<Key.space><Key.backspace>,<Key.space>cash<Key.space>flow<Key.space><Key.backspace>,<Key.space>and<Key.space>key<Key.space>financial<Key.space>metrics.
Screenshot: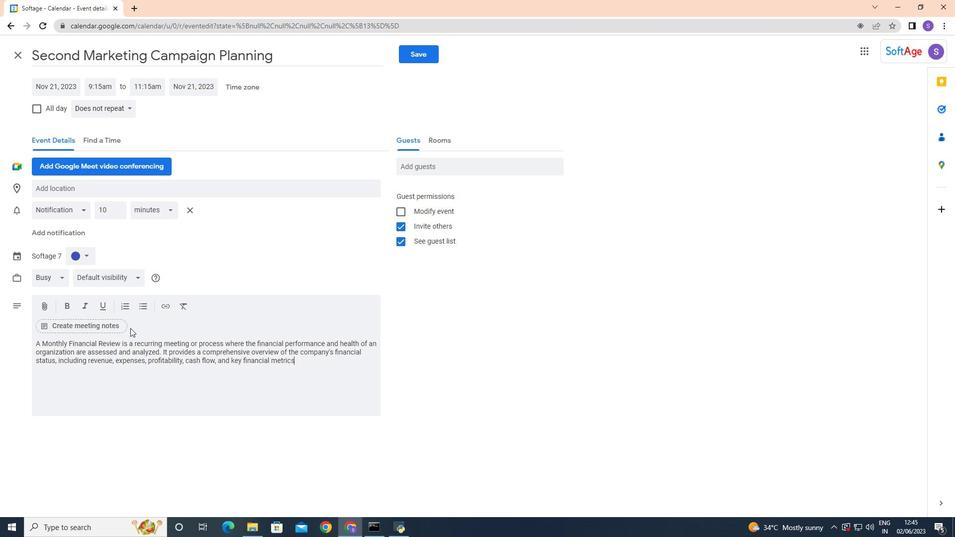 
Action: Mouse moved to (85, 257)
Screenshot: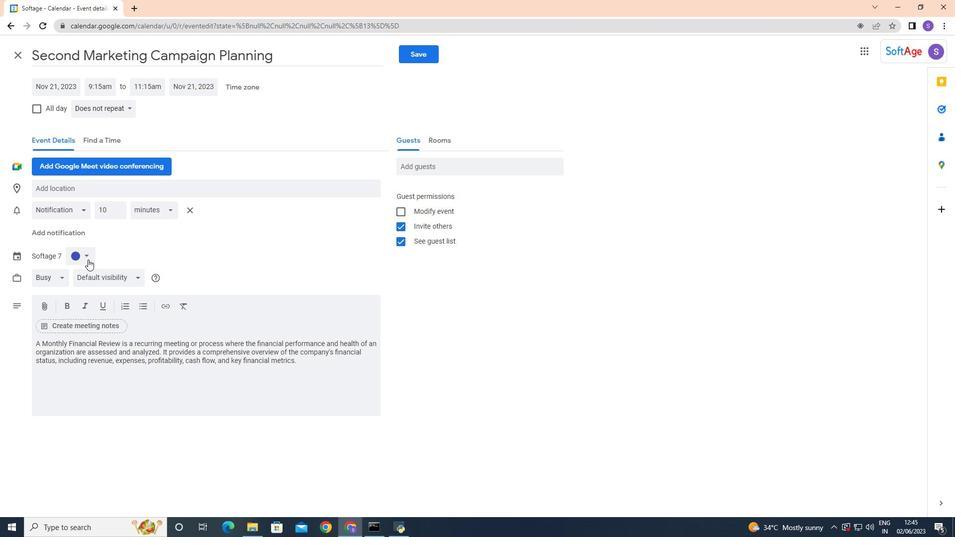 
Action: Mouse pressed left at (85, 257)
Screenshot: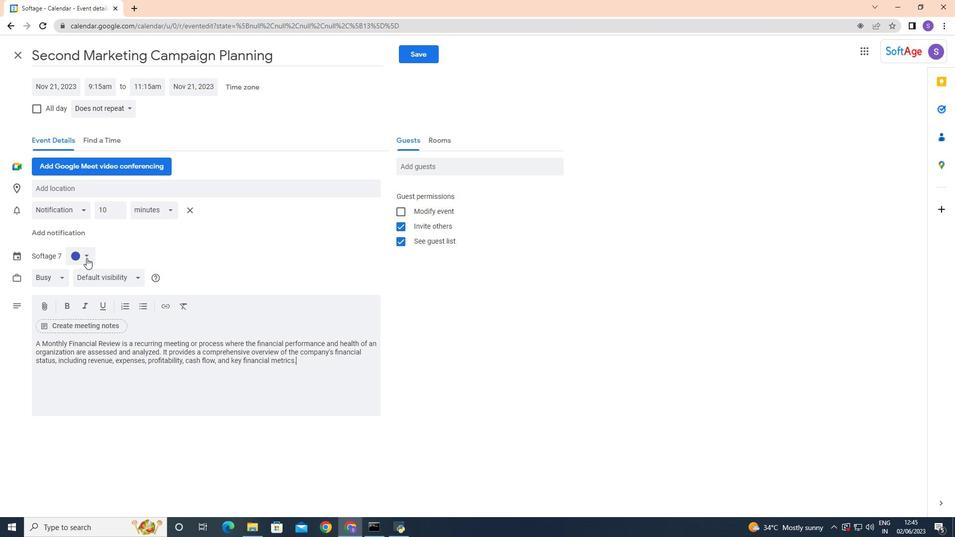 
Action: Mouse moved to (77, 278)
Screenshot: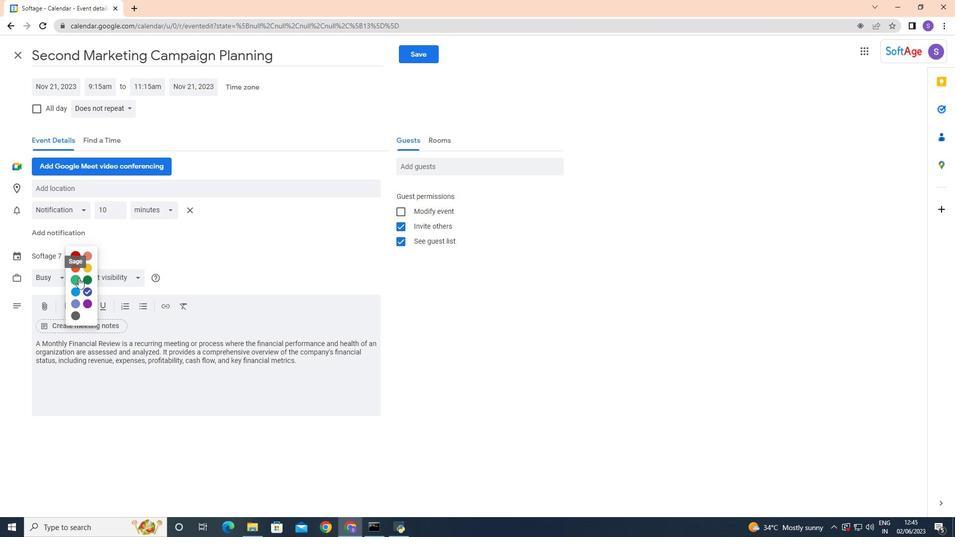 
Action: Mouse pressed left at (77, 278)
Screenshot: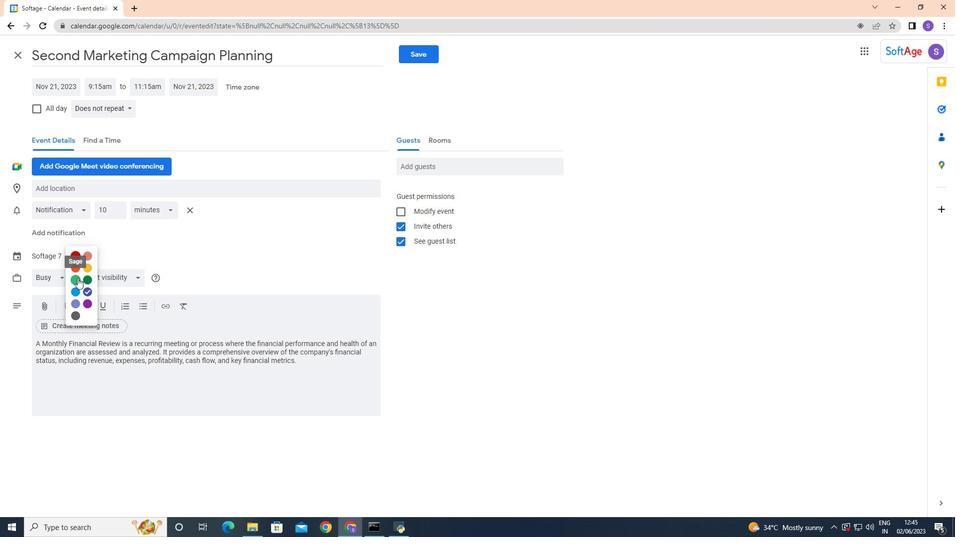 
Action: Mouse moved to (61, 183)
Screenshot: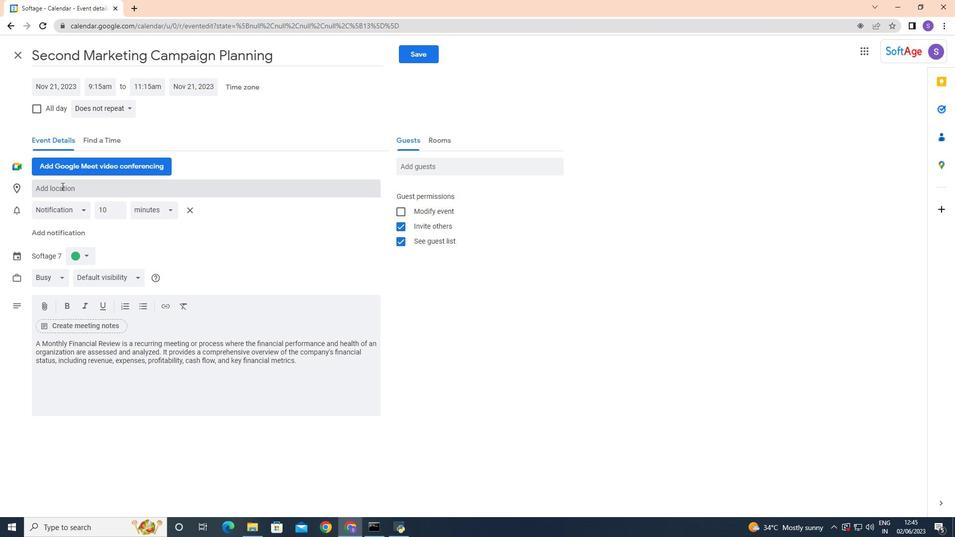 
Action: Mouse pressed left at (61, 183)
Screenshot: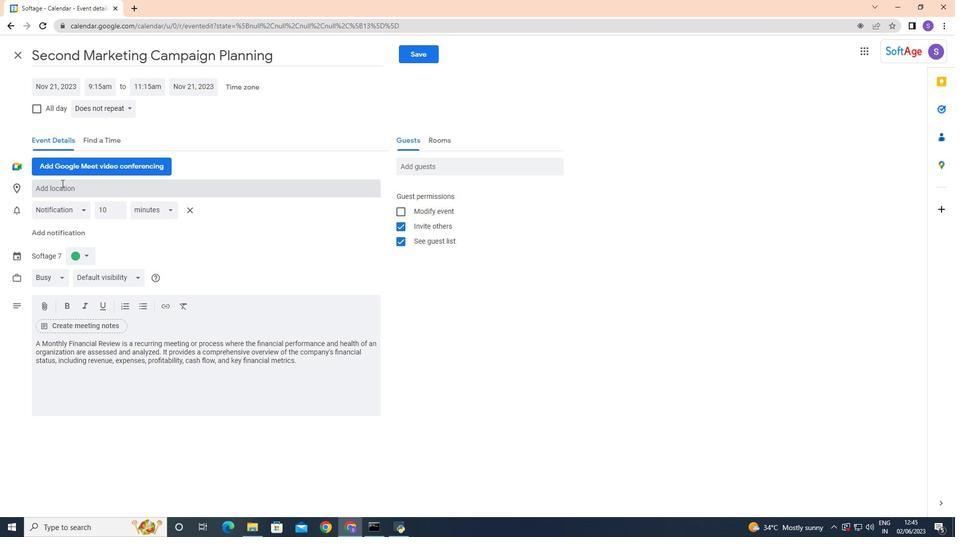 
Action: Key pressed 321<Key.space><Key.shift><Key.shift>Cap<Key.space><Key.shift>Fre<Key.backspace><Key.backspace>errat<Key.space>f<Key.backspace><Key.shift>France
Screenshot: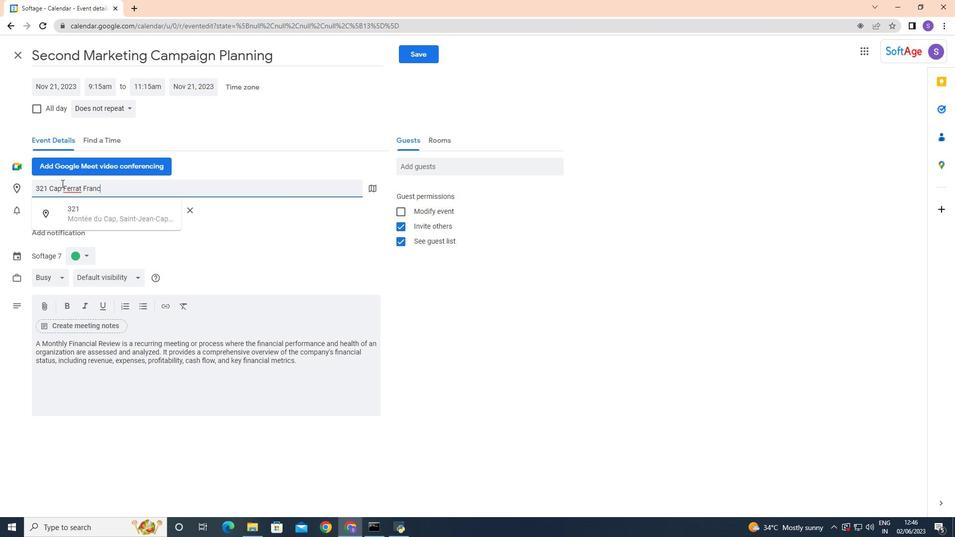 
Action: Mouse moved to (234, 249)
Screenshot: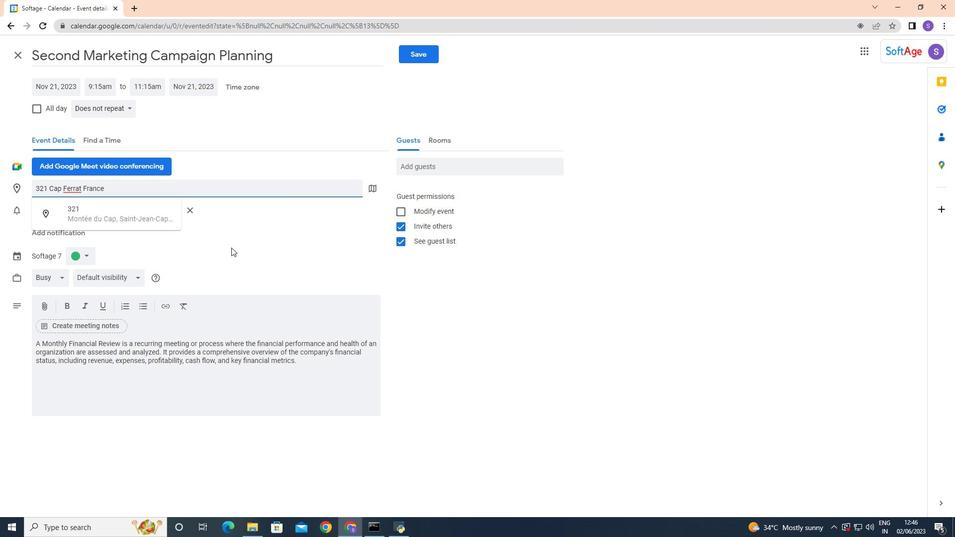 
Action: Mouse pressed left at (234, 249)
Screenshot: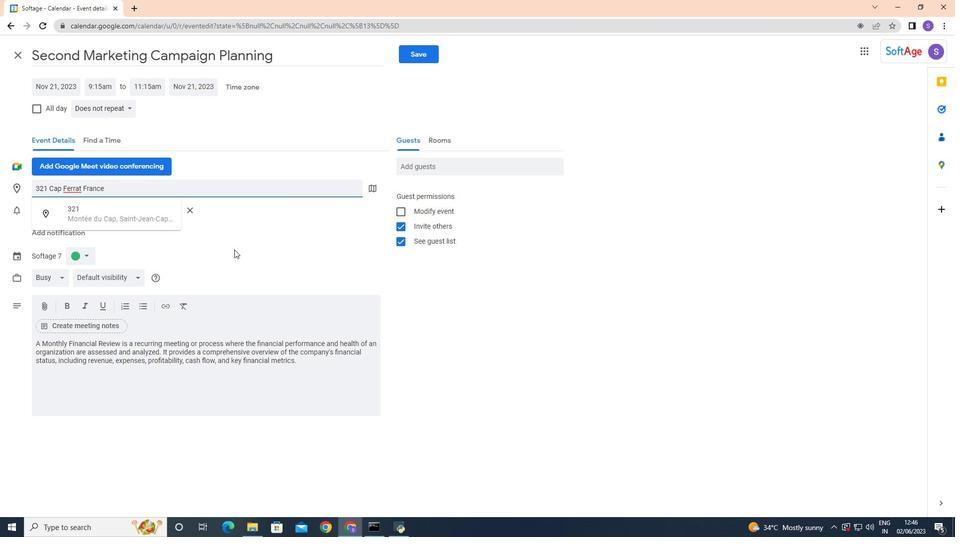 
Action: Mouse moved to (217, 244)
Screenshot: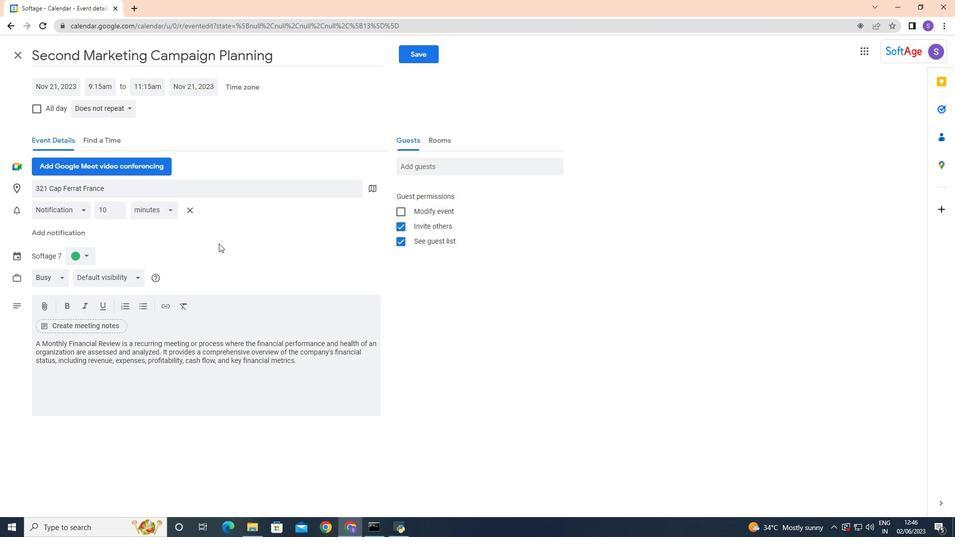 
Action: Mouse scrolled (217, 243) with delta (0, 0)
Screenshot: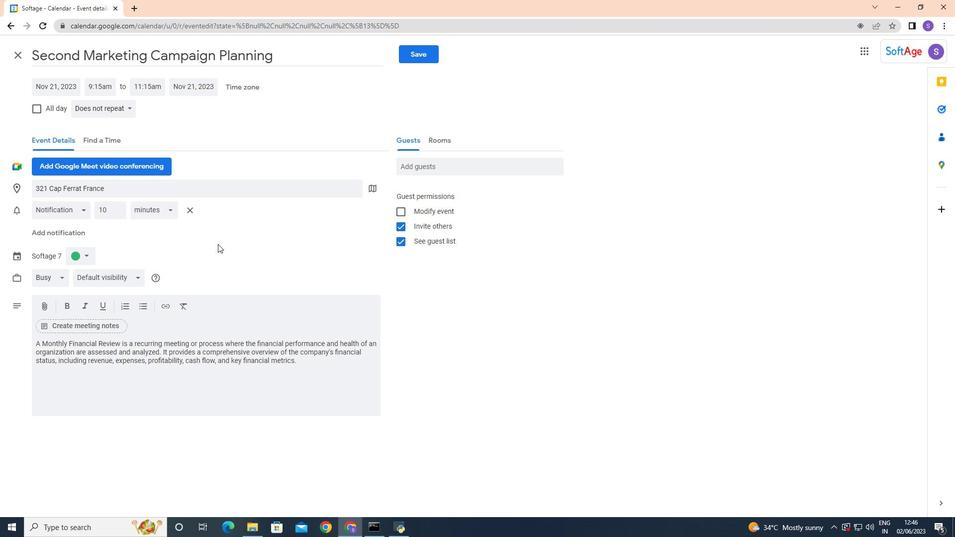 
Action: Mouse moved to (425, 165)
Screenshot: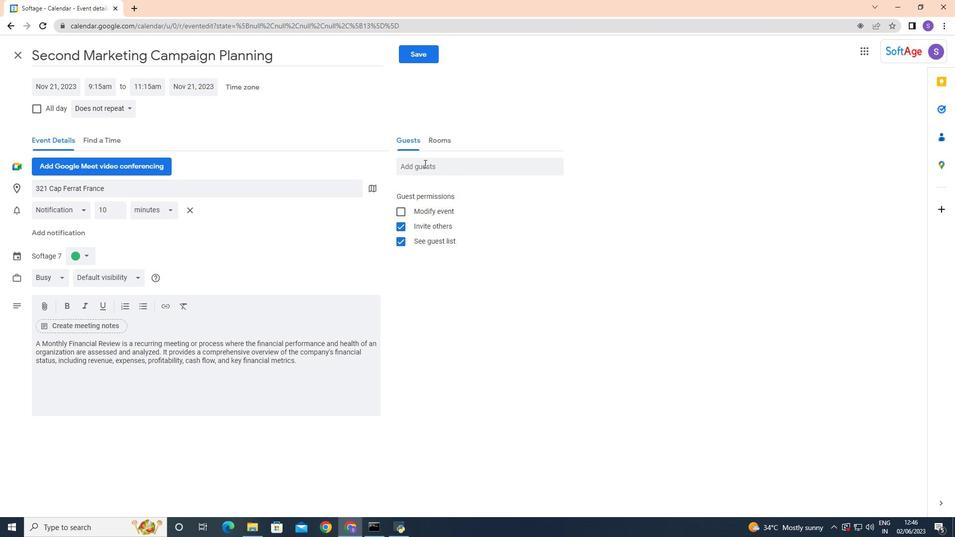 
Action: Mouse pressed left at (425, 165)
Screenshot: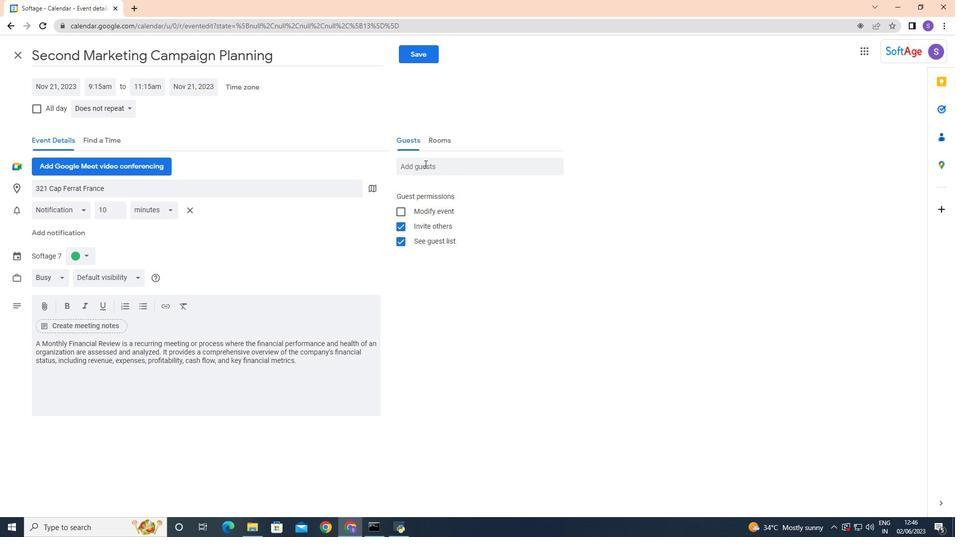 
Action: Key pressed sof
Screenshot: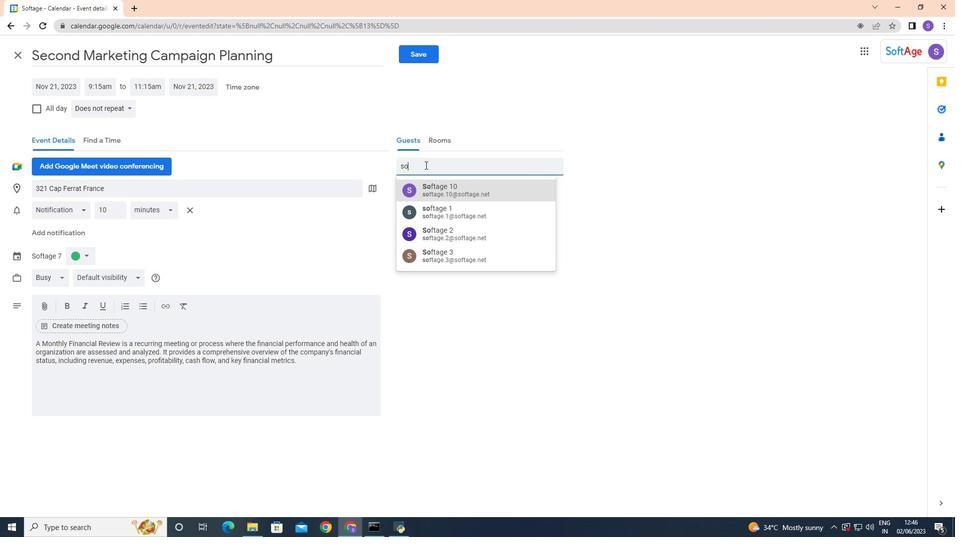 
Action: Mouse moved to (477, 215)
Screenshot: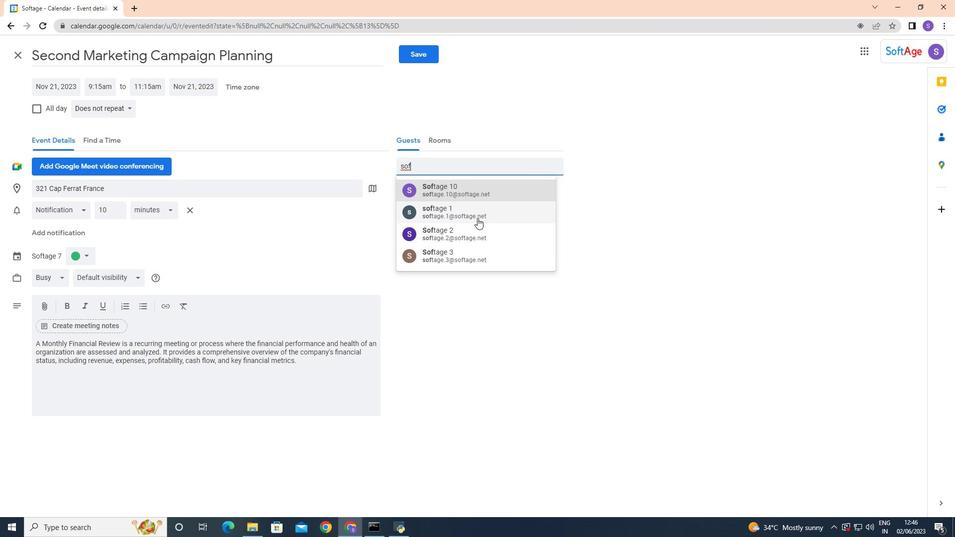 
Action: Mouse pressed left at (477, 215)
Screenshot: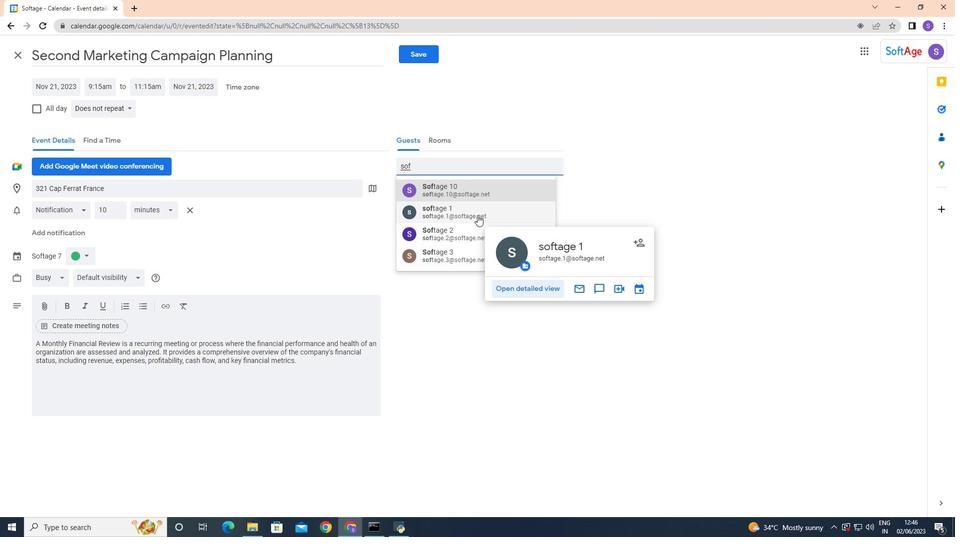 
Action: Mouse moved to (549, 195)
Screenshot: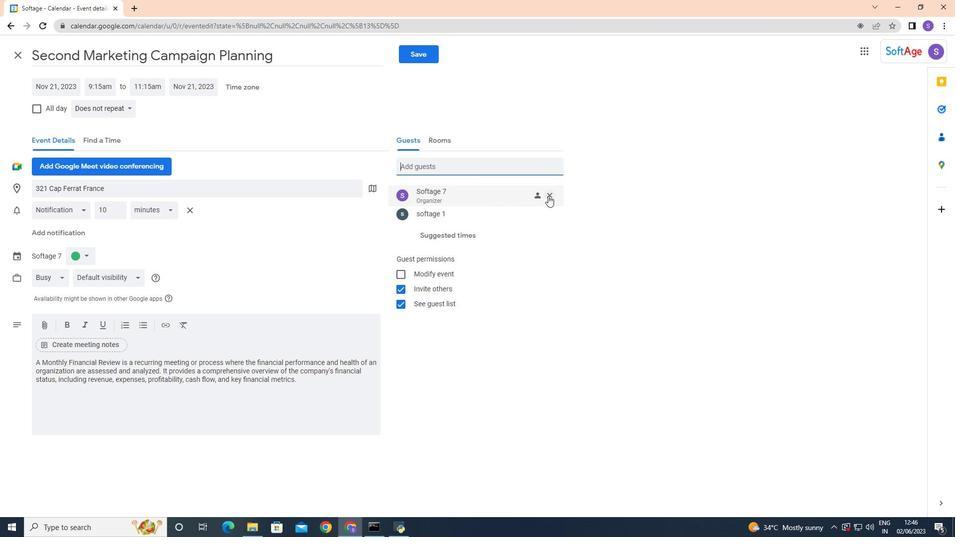 
Action: Mouse pressed left at (549, 195)
Screenshot: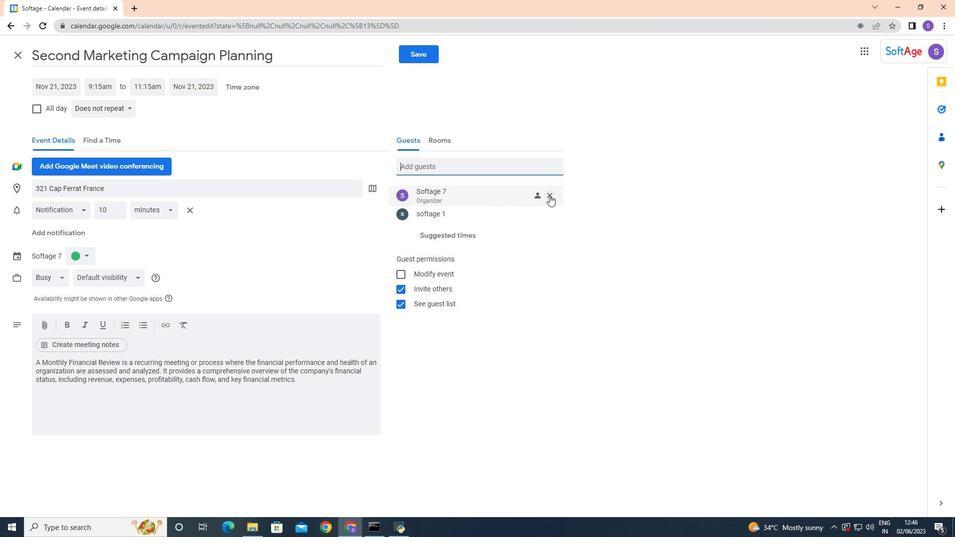 
Action: Mouse moved to (424, 164)
Screenshot: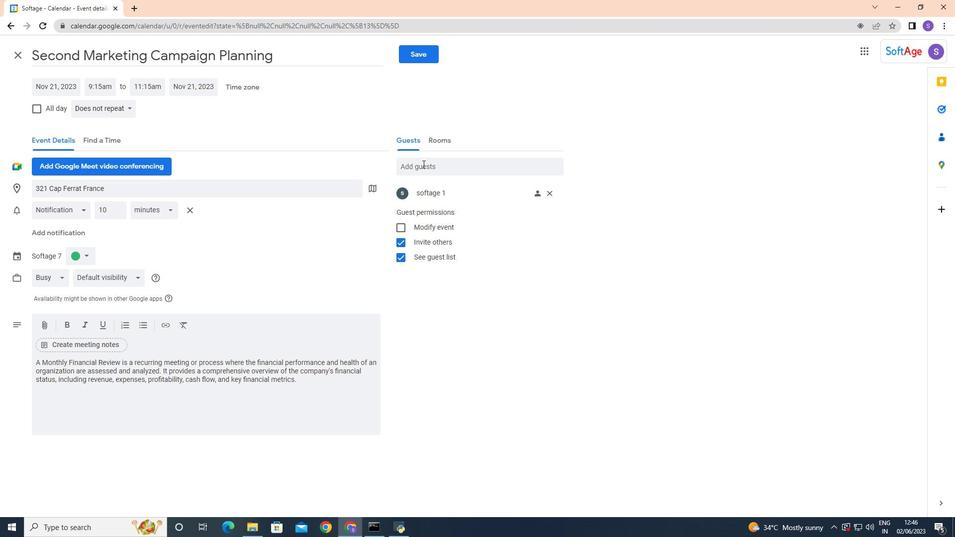 
Action: Mouse pressed left at (424, 164)
Screenshot: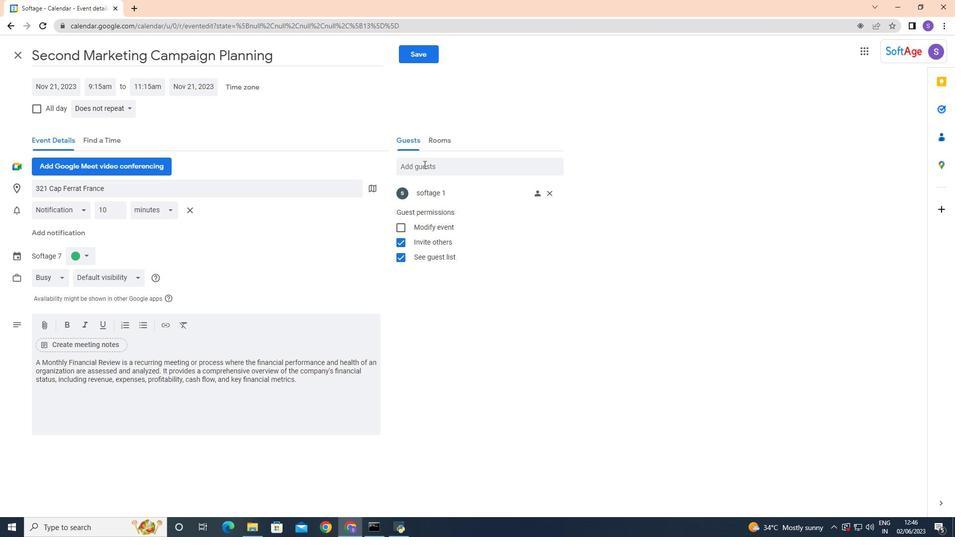 
Action: Mouse moved to (442, 212)
Screenshot: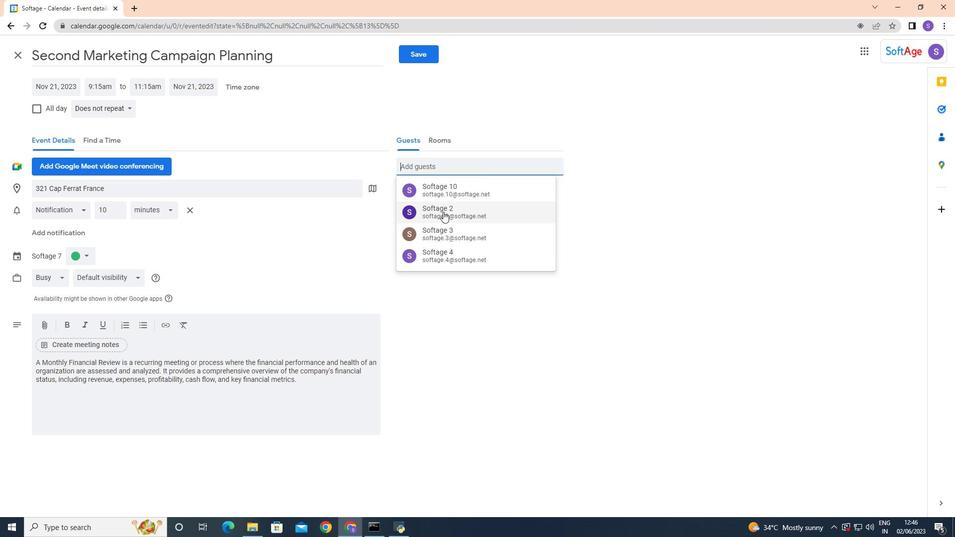 
Action: Mouse pressed left at (442, 212)
Screenshot: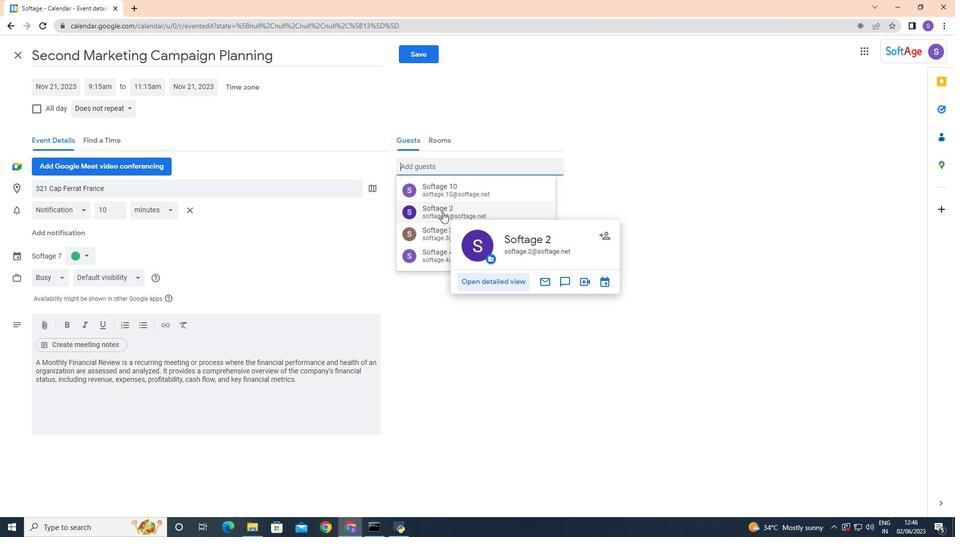 
Action: Mouse moved to (661, 253)
Screenshot: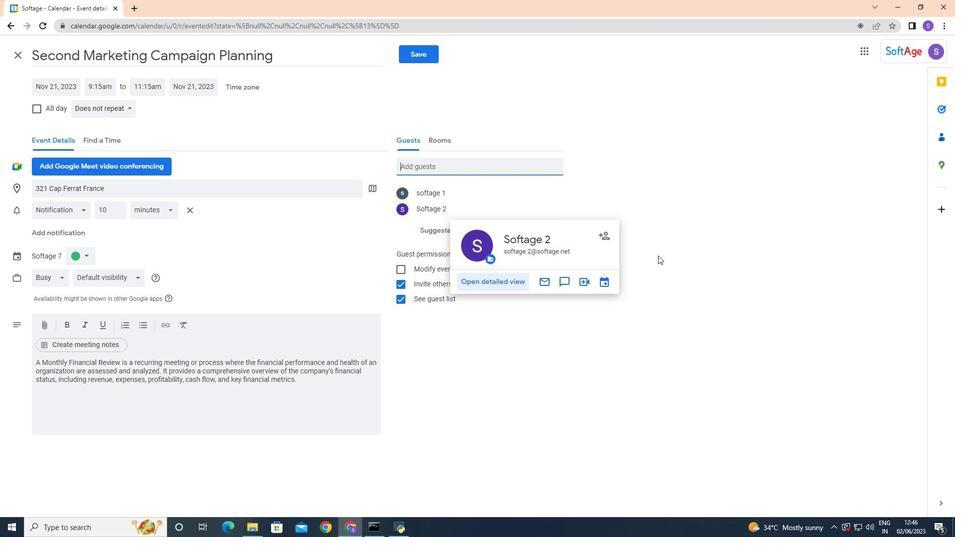 
Action: Mouse pressed left at (661, 253)
Screenshot: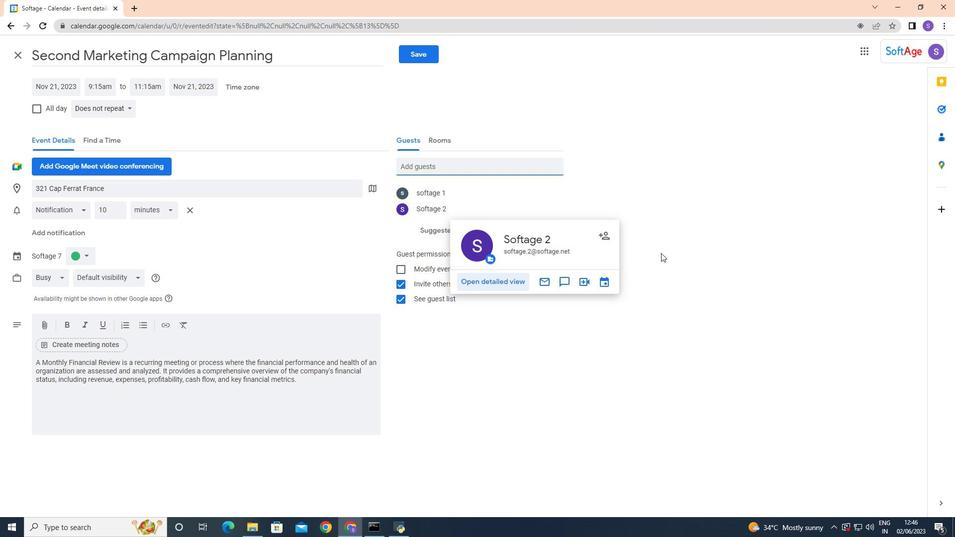 
Action: Mouse moved to (121, 113)
Screenshot: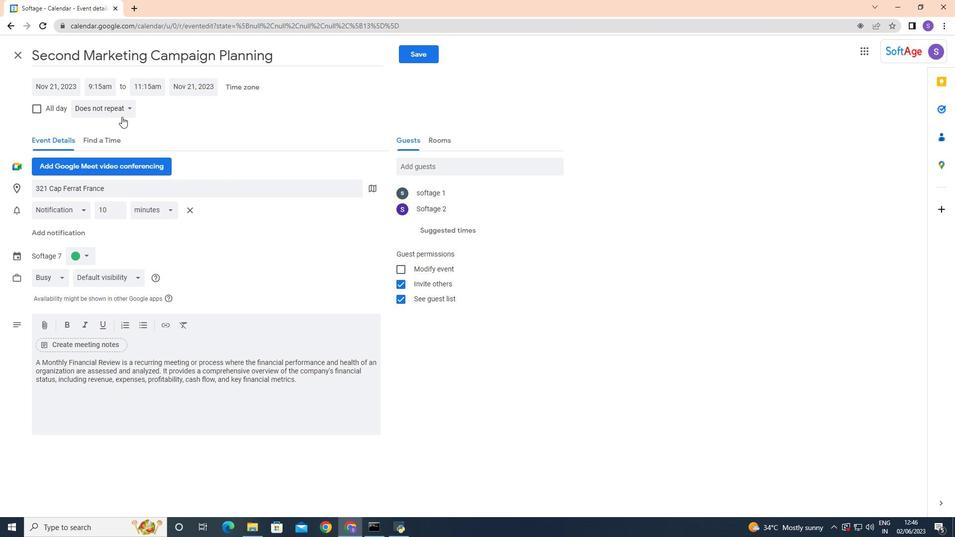 
Action: Mouse pressed left at (121, 113)
Screenshot: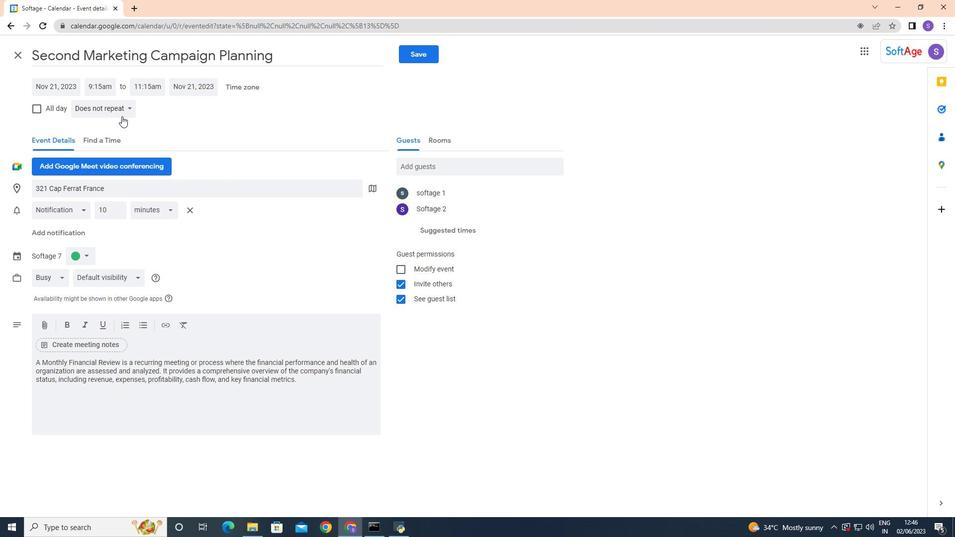 
Action: Mouse moved to (120, 110)
Screenshot: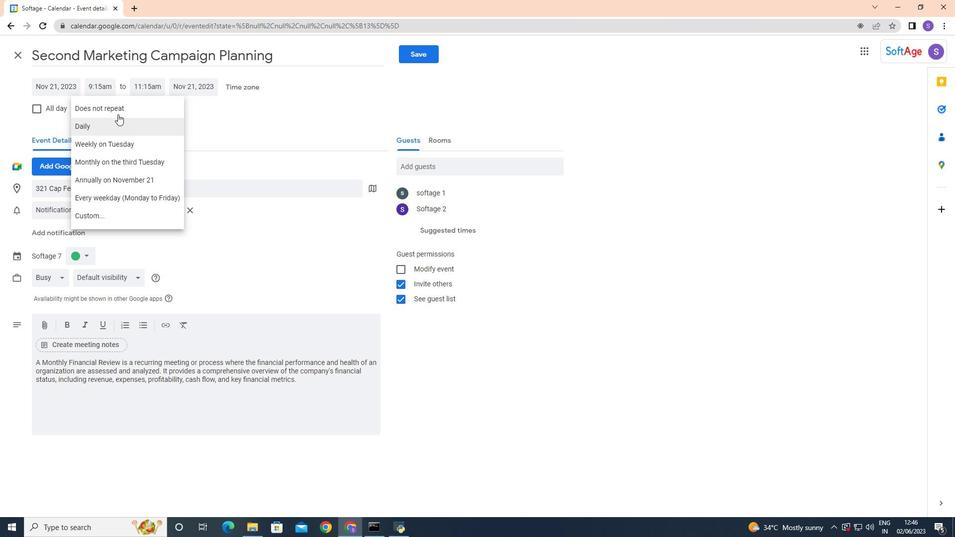 
Action: Mouse pressed left at (120, 110)
Screenshot: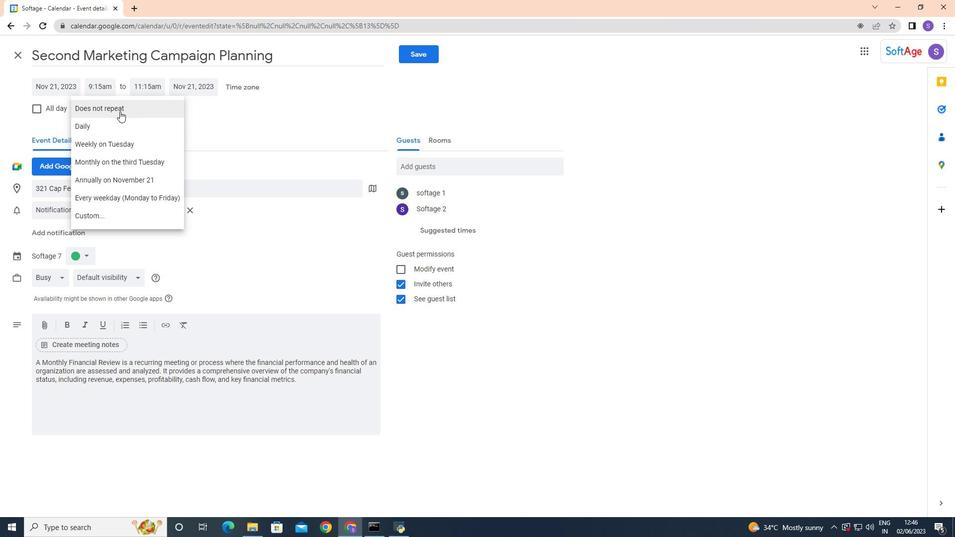 
Action: Mouse moved to (280, 254)
Screenshot: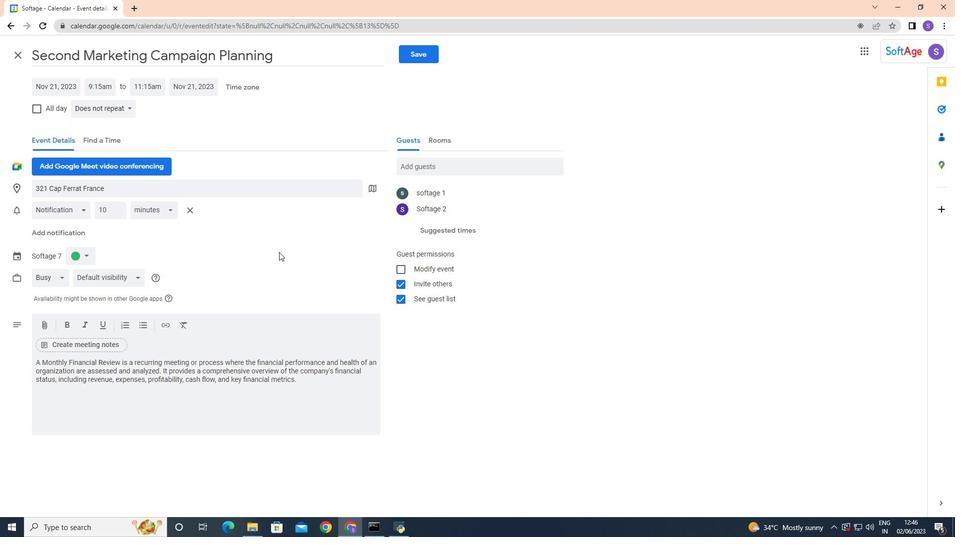 
Action: Mouse pressed left at (280, 254)
Screenshot: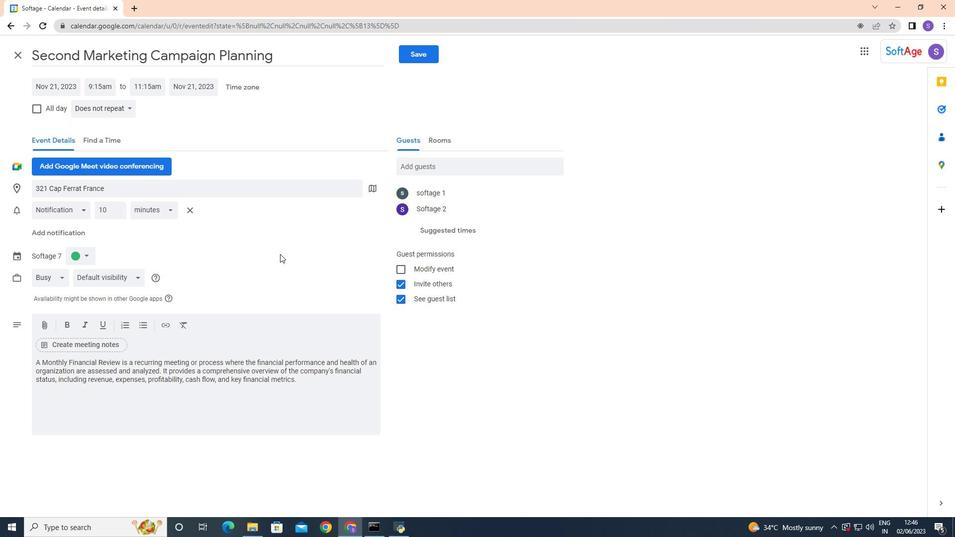 
Action: Mouse moved to (397, 299)
Screenshot: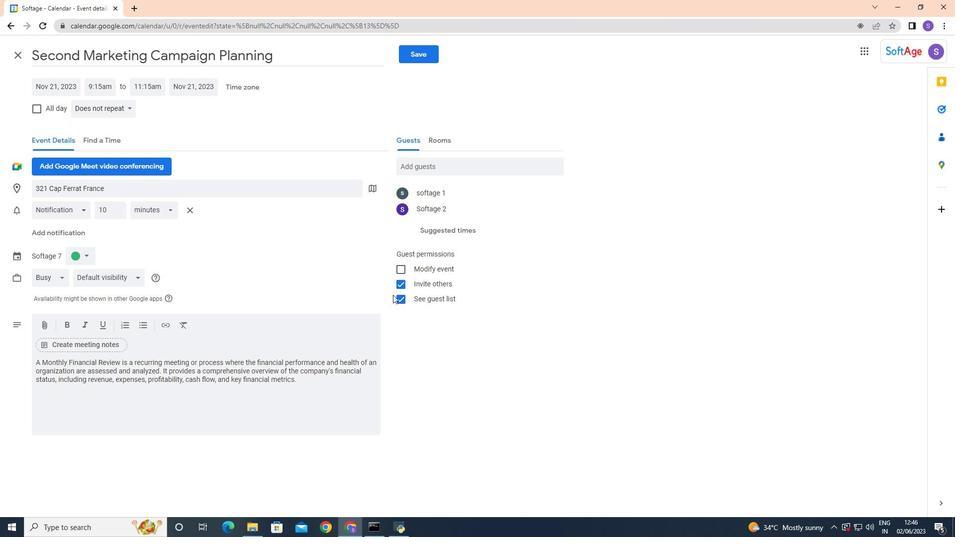 
Action: Mouse pressed left at (397, 299)
Screenshot: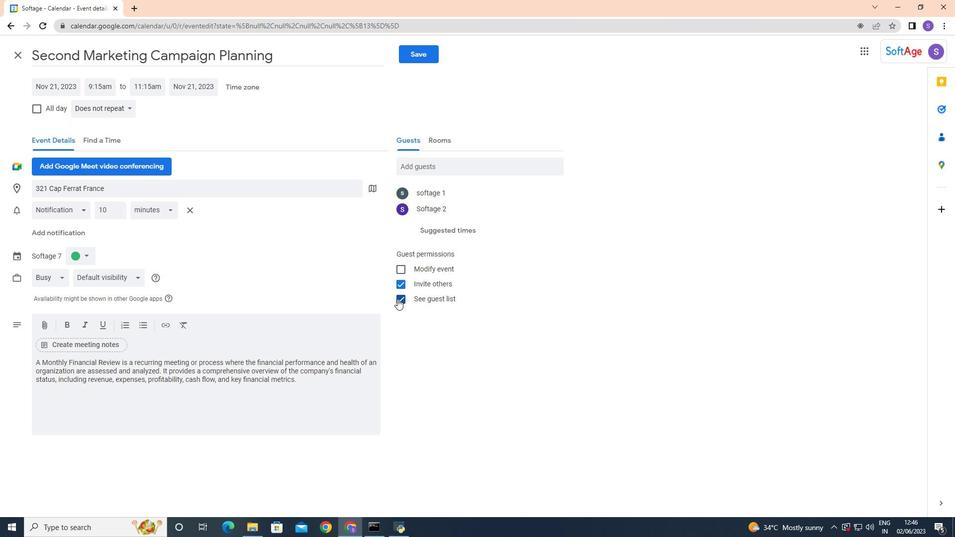 
Action: Mouse moved to (400, 331)
Screenshot: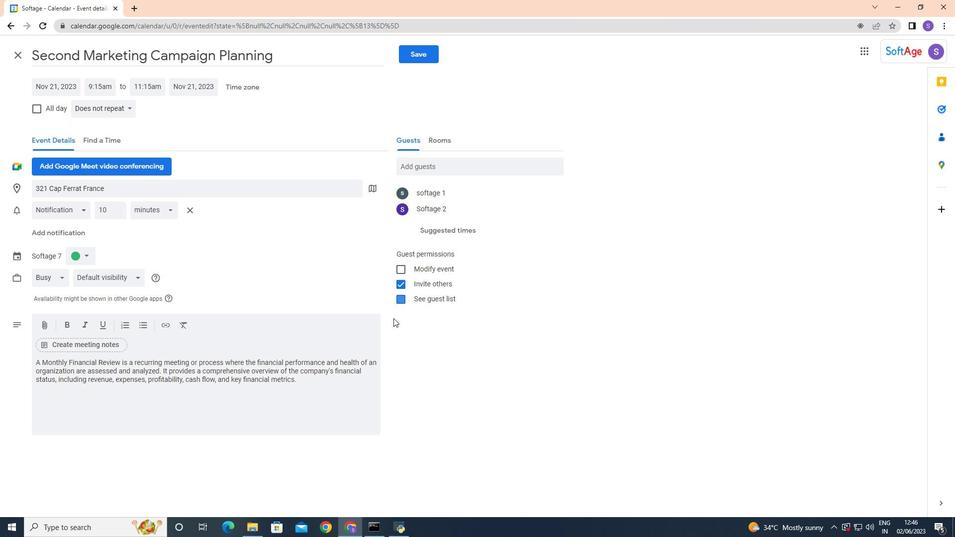 
Action: Mouse scrolled (400, 330) with delta (0, 0)
Screenshot: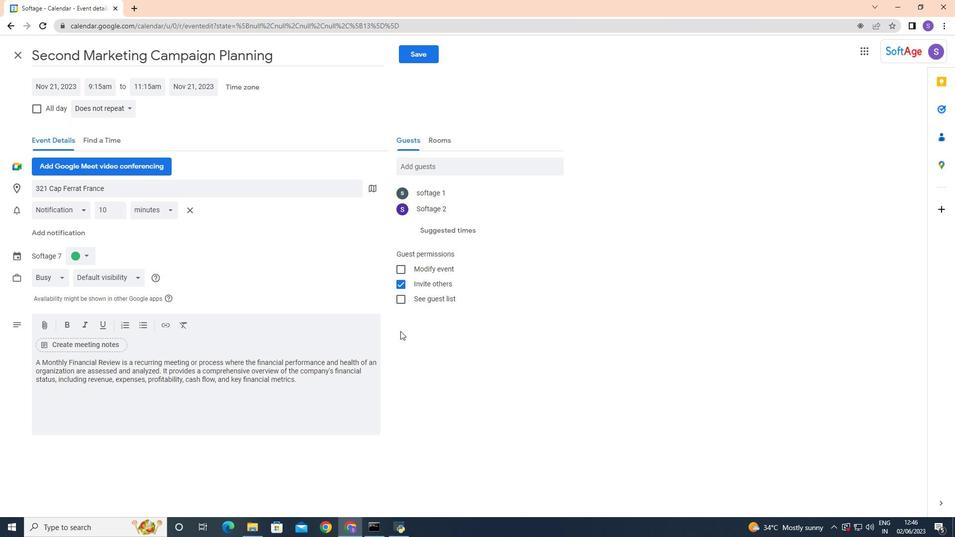 
Action: Mouse scrolled (400, 330) with delta (0, 0)
Screenshot: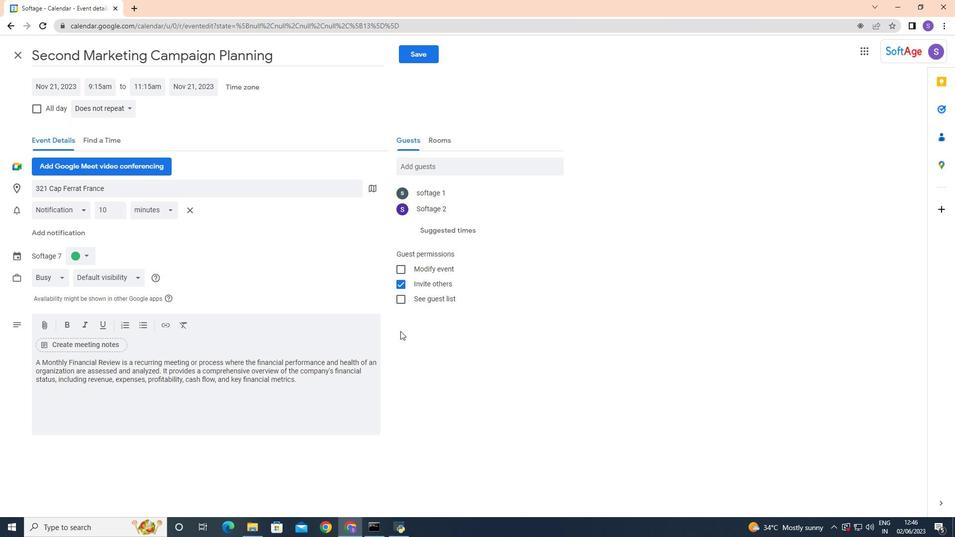 
Action: Mouse moved to (420, 58)
Screenshot: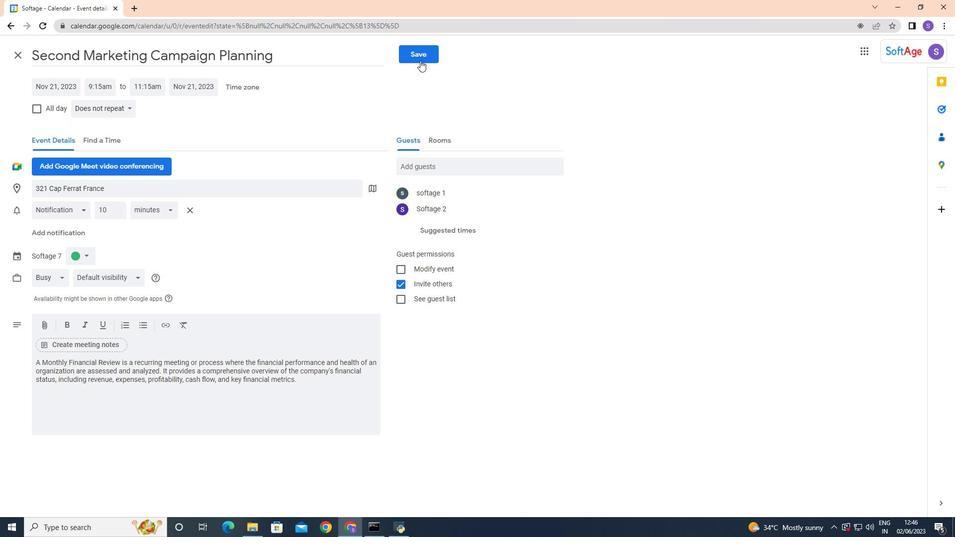 
Action: Mouse pressed left at (420, 58)
Screenshot: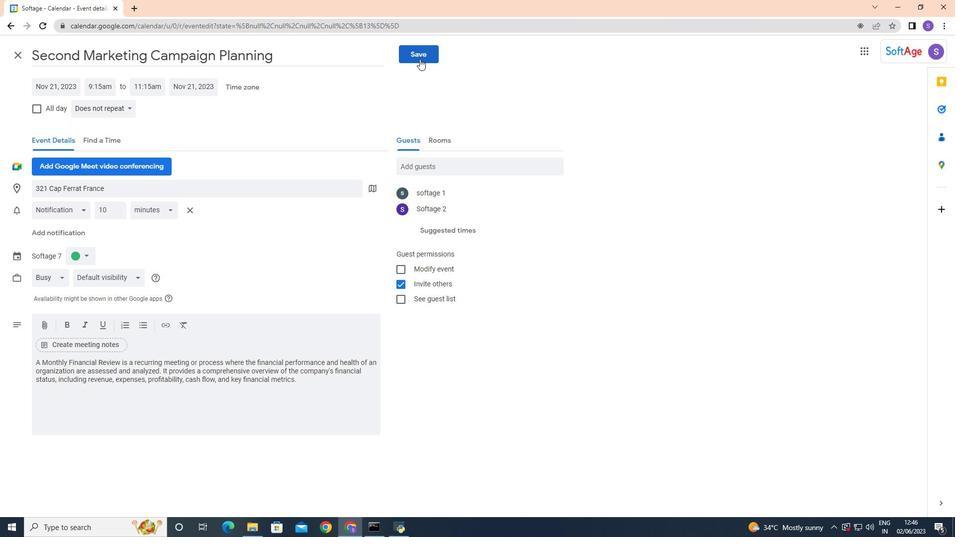 
Action: Mouse moved to (567, 302)
Screenshot: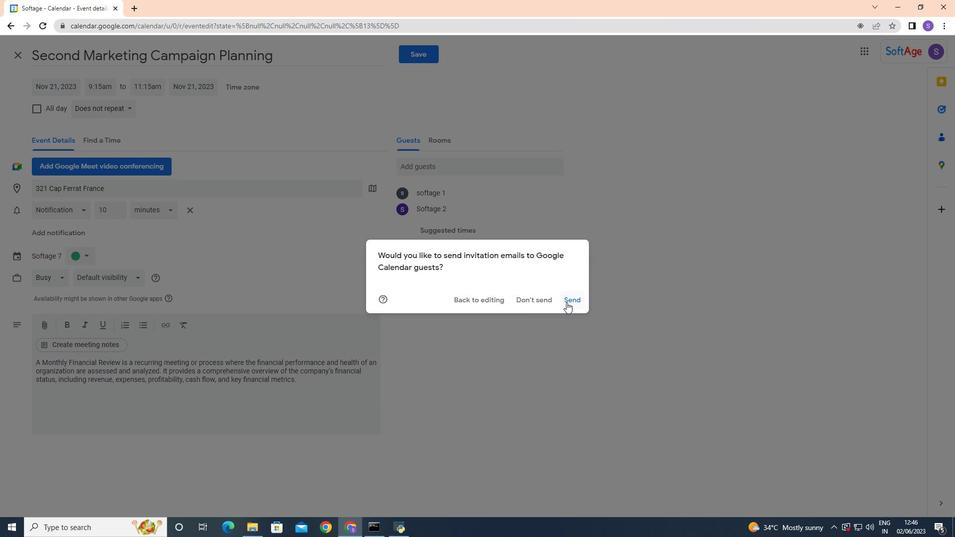 
